 Task: Search one way flight ticket for 2 adults, 2 children, 2 infants in seat in first from Rochester: Frederick Douglass/greater Rochester International Airport to Rockford: Chicago Rockford International Airport(was Northwest Chicagoland Regional Airport At Rockford) on 5-1-2023. Choice of flights is Westjet. Number of bags: 2 carry on bags. Outbound departure time preference is 20:15.
Action: Mouse moved to (249, 451)
Screenshot: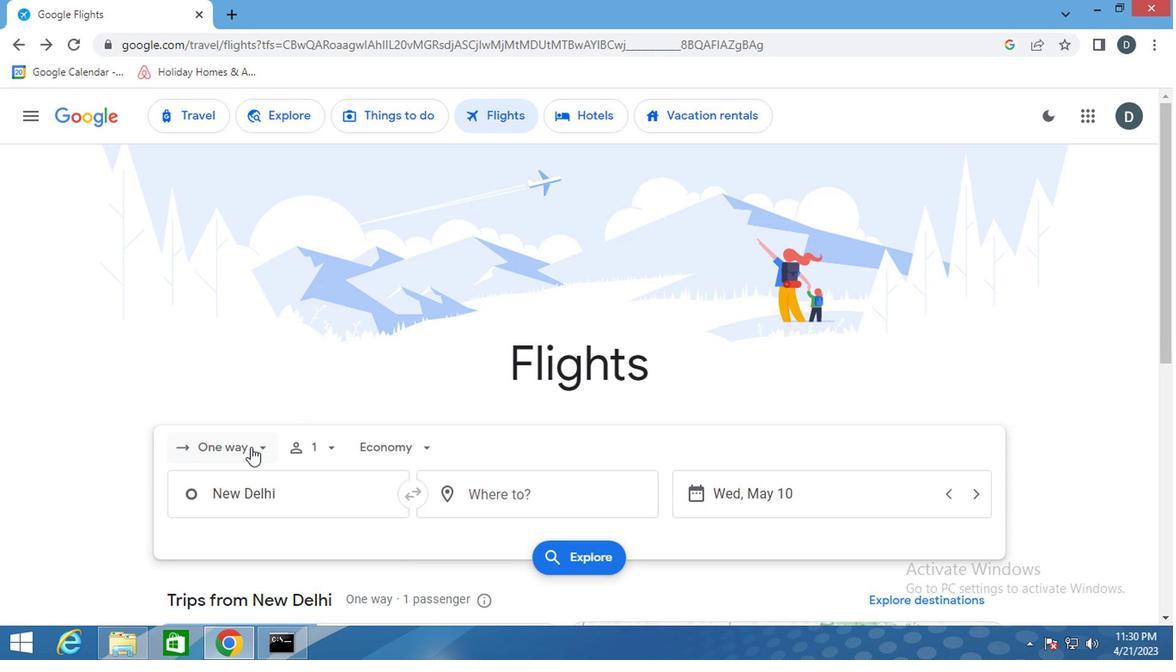 
Action: Mouse pressed left at (249, 451)
Screenshot: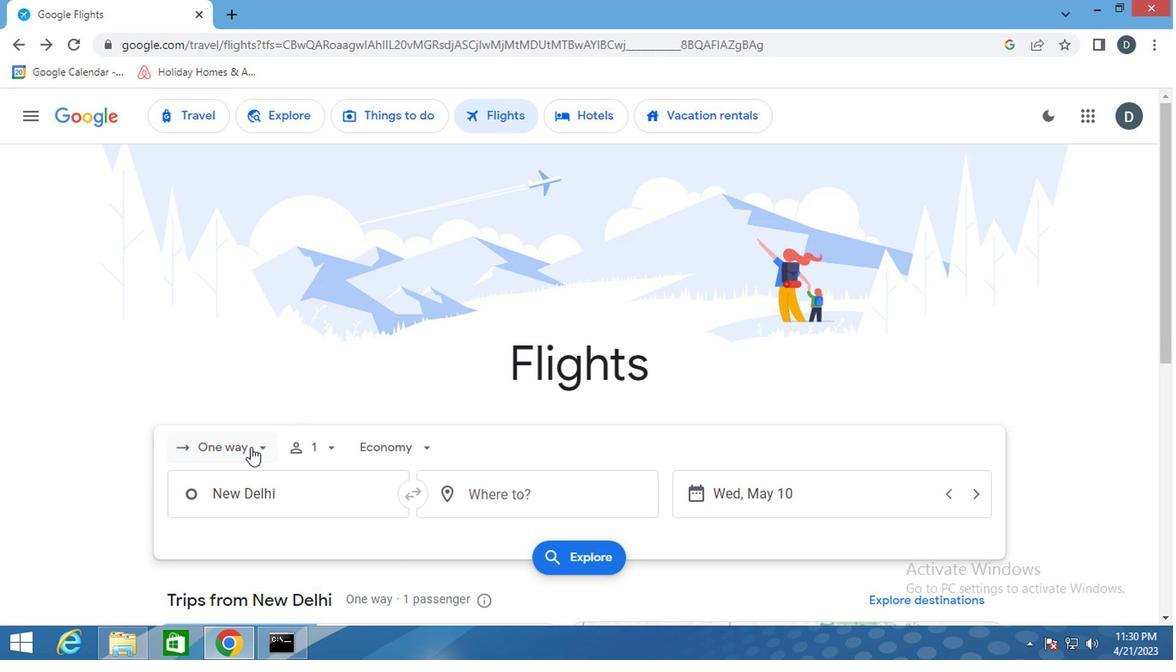 
Action: Mouse moved to (260, 521)
Screenshot: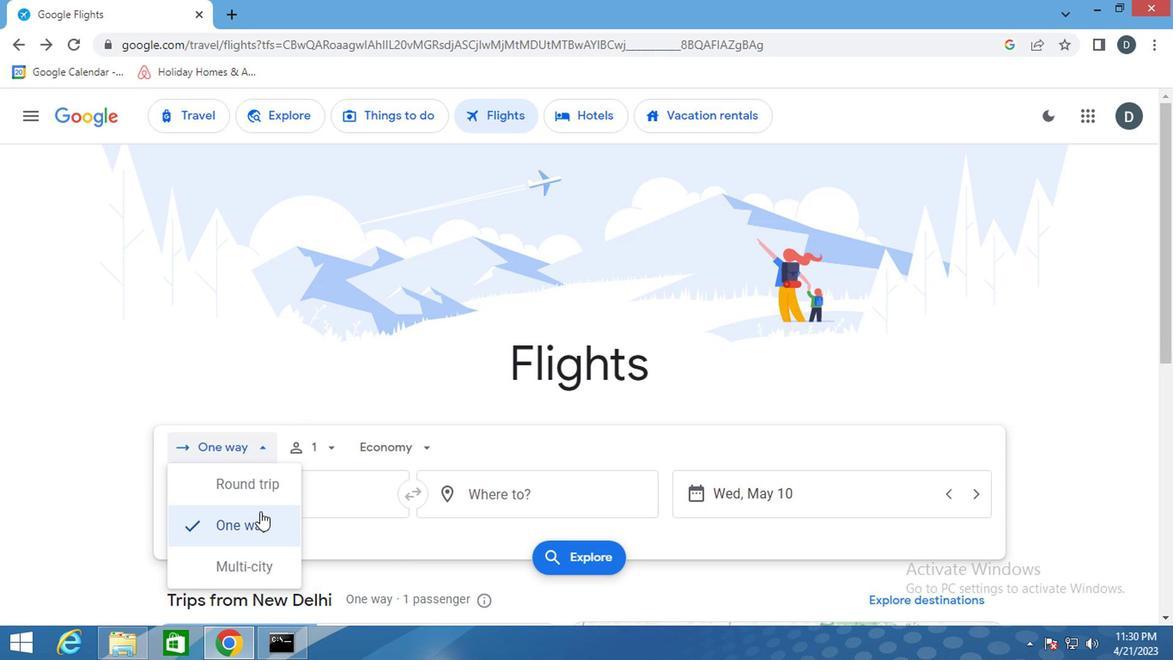 
Action: Mouse pressed left at (260, 521)
Screenshot: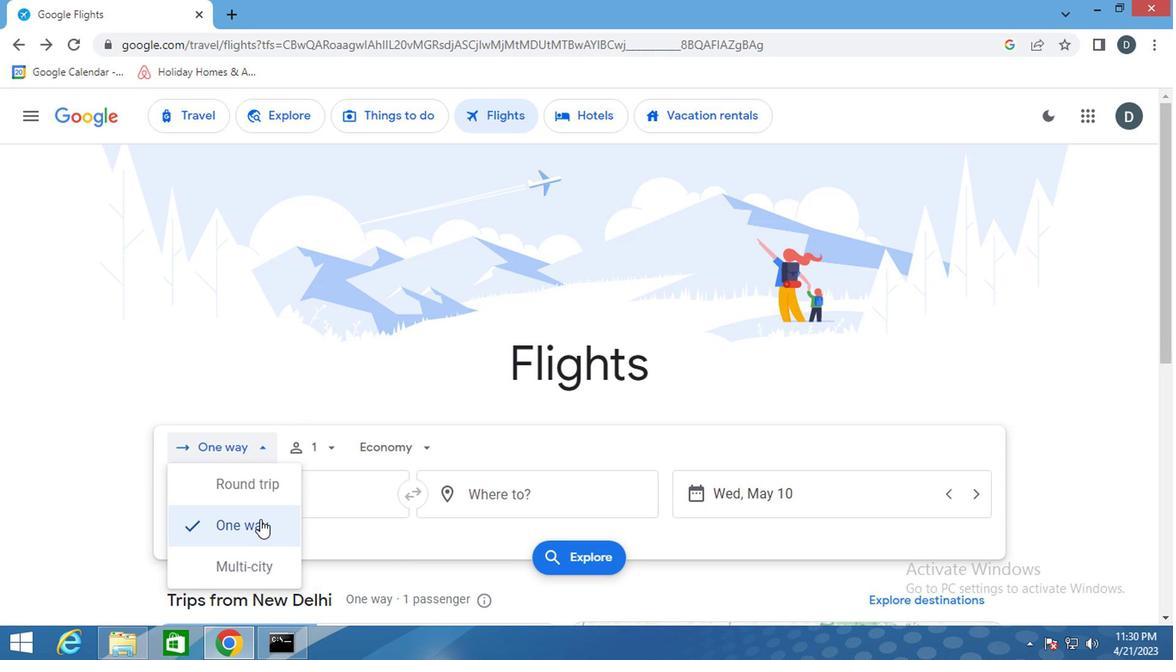 
Action: Mouse moved to (303, 443)
Screenshot: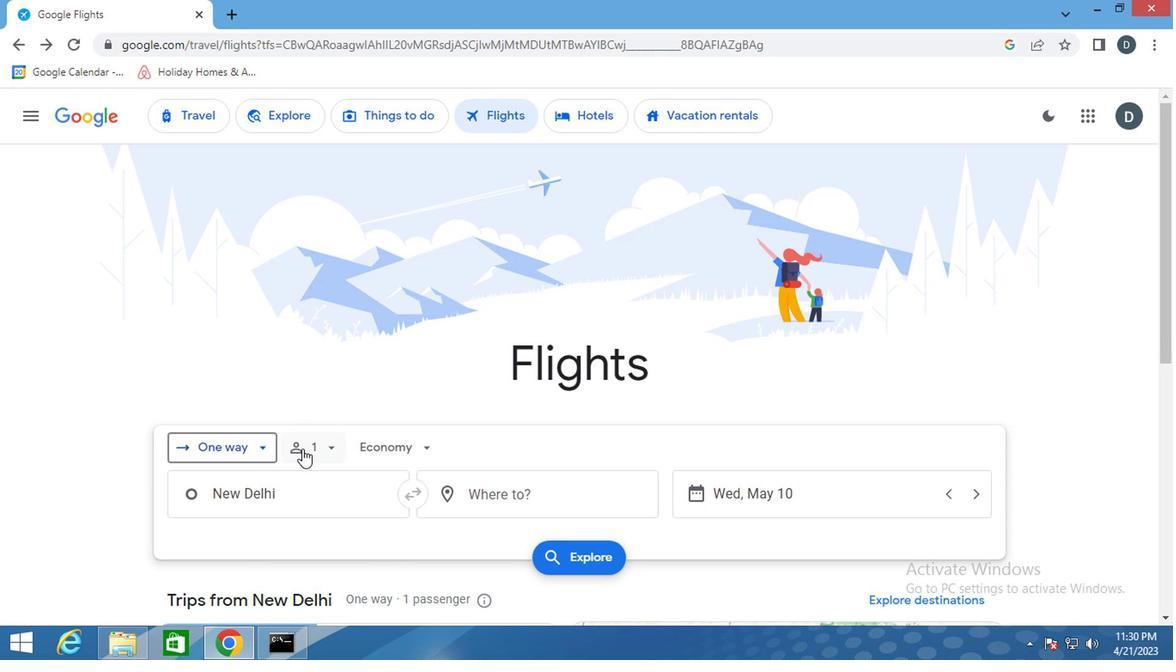 
Action: Mouse pressed left at (303, 443)
Screenshot: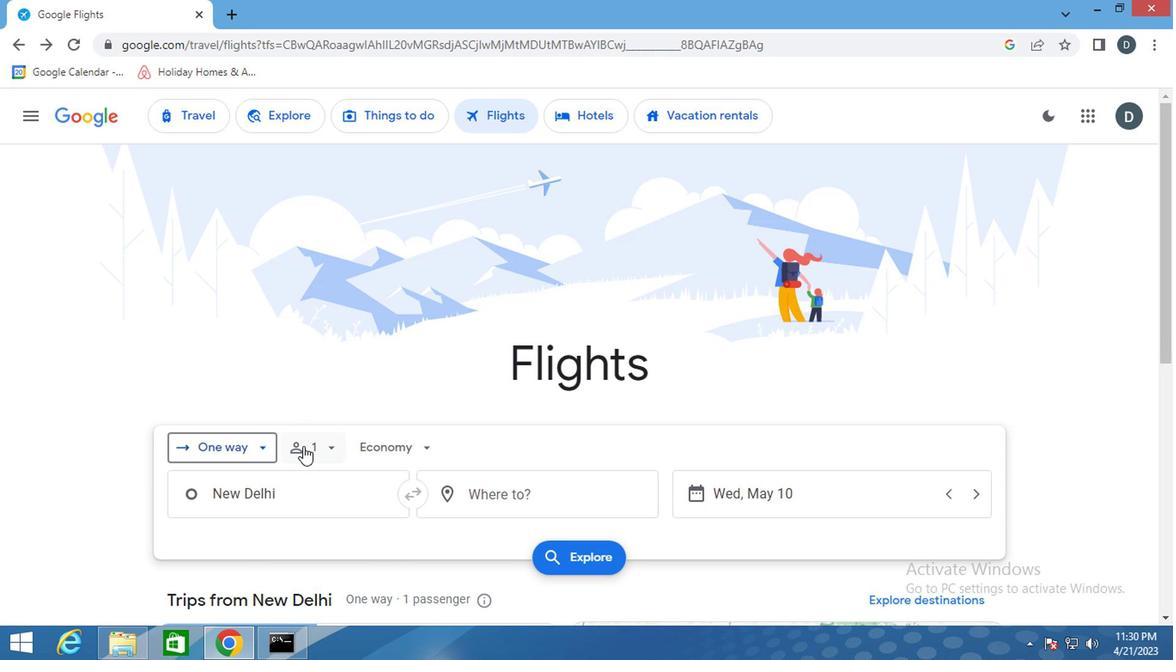 
Action: Mouse moved to (456, 490)
Screenshot: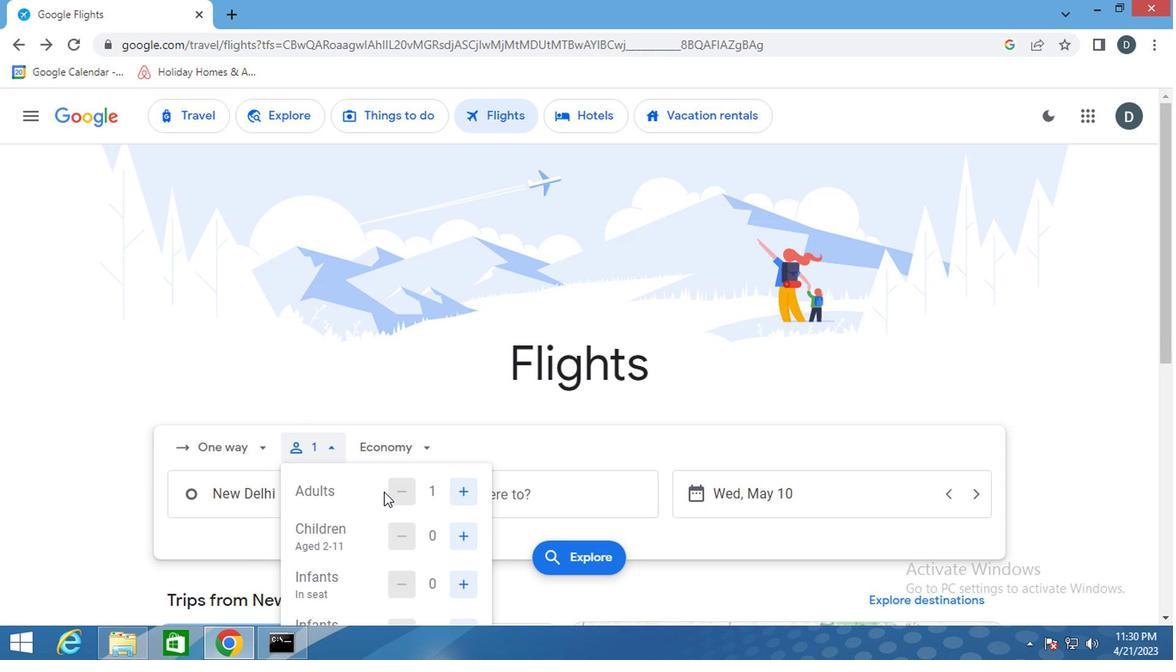 
Action: Mouse scrolled (456, 488) with delta (0, -1)
Screenshot: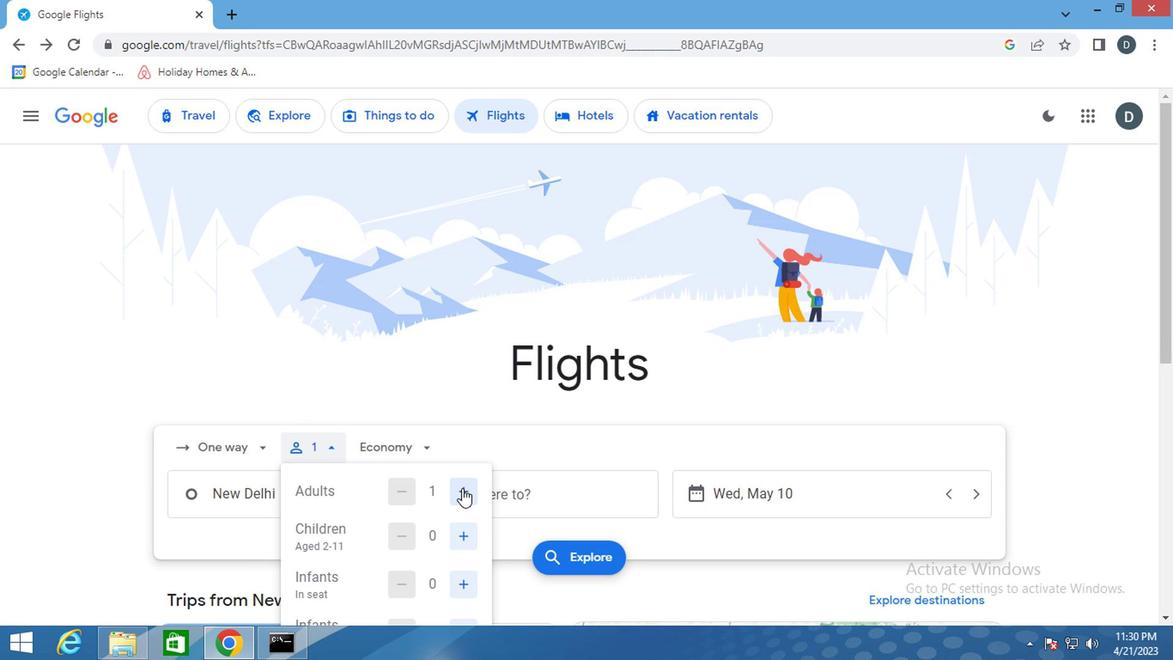 
Action: Mouse moved to (459, 407)
Screenshot: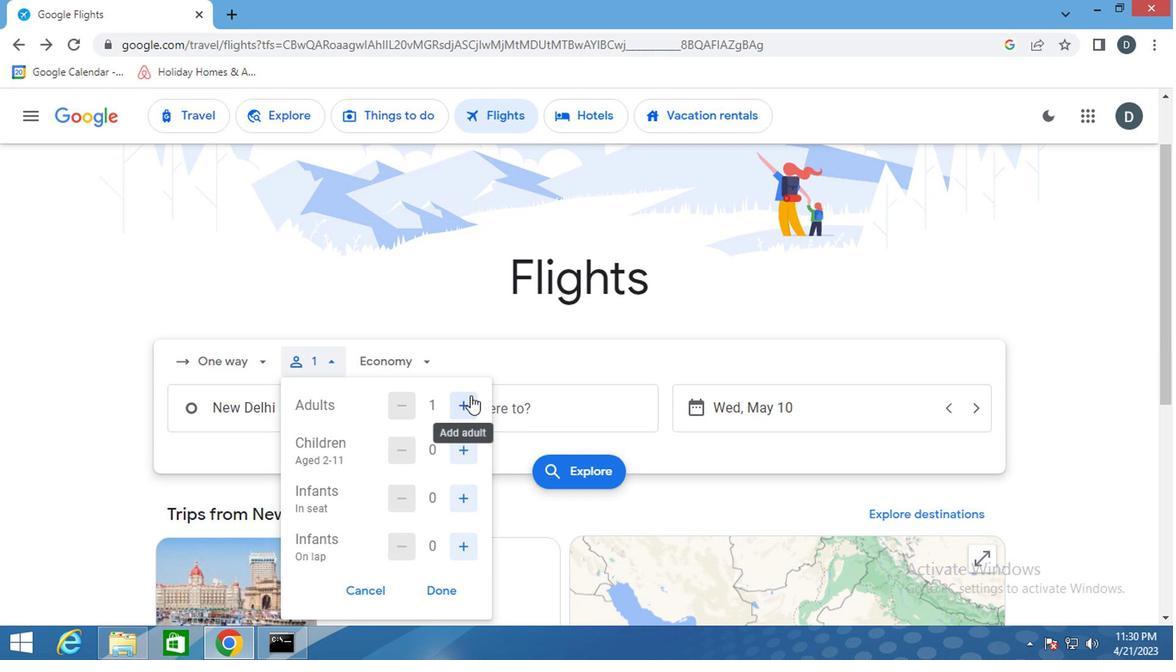 
Action: Mouse pressed left at (459, 407)
Screenshot: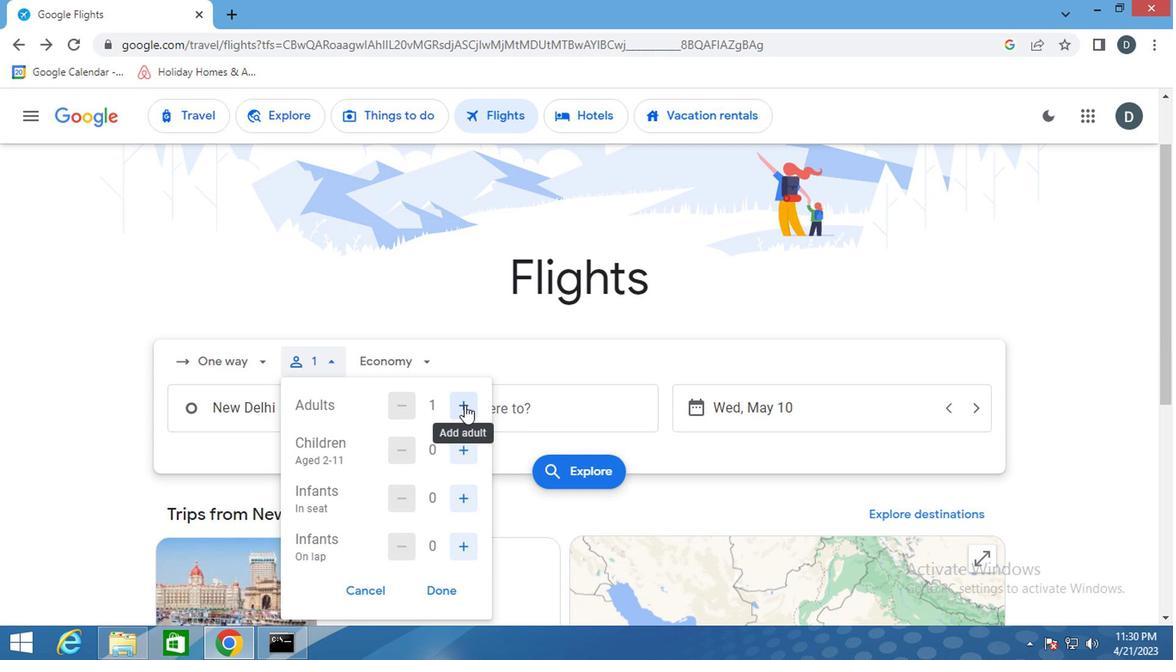 
Action: Mouse moved to (459, 451)
Screenshot: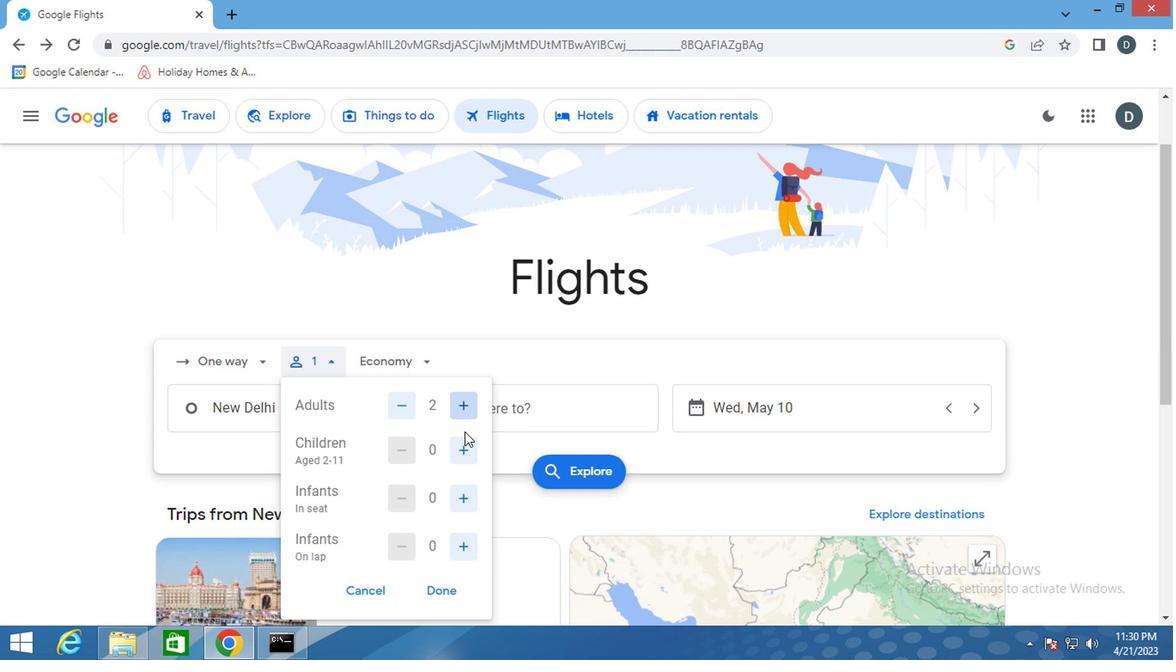 
Action: Mouse pressed left at (459, 451)
Screenshot: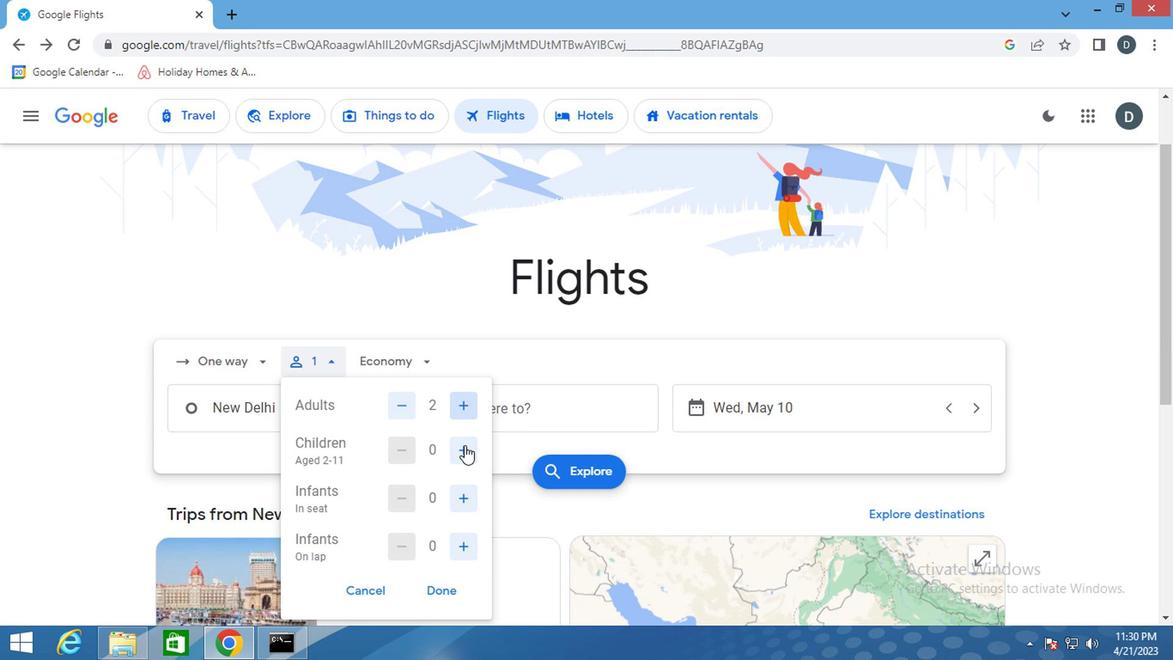 
Action: Mouse pressed left at (459, 451)
Screenshot: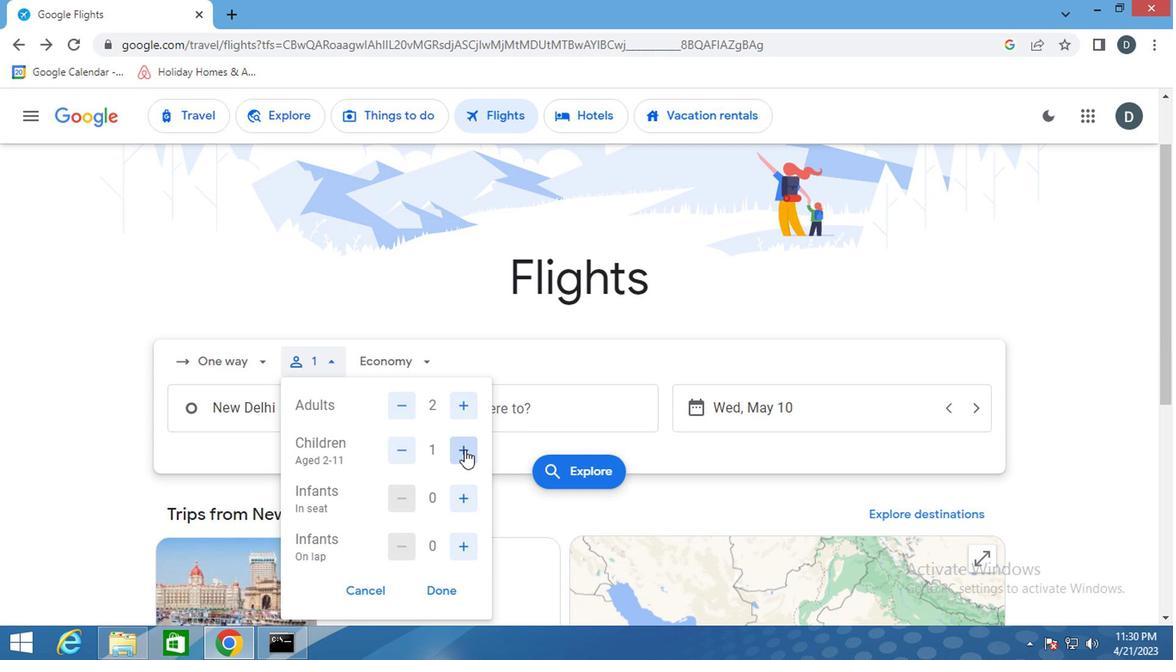
Action: Mouse moved to (463, 510)
Screenshot: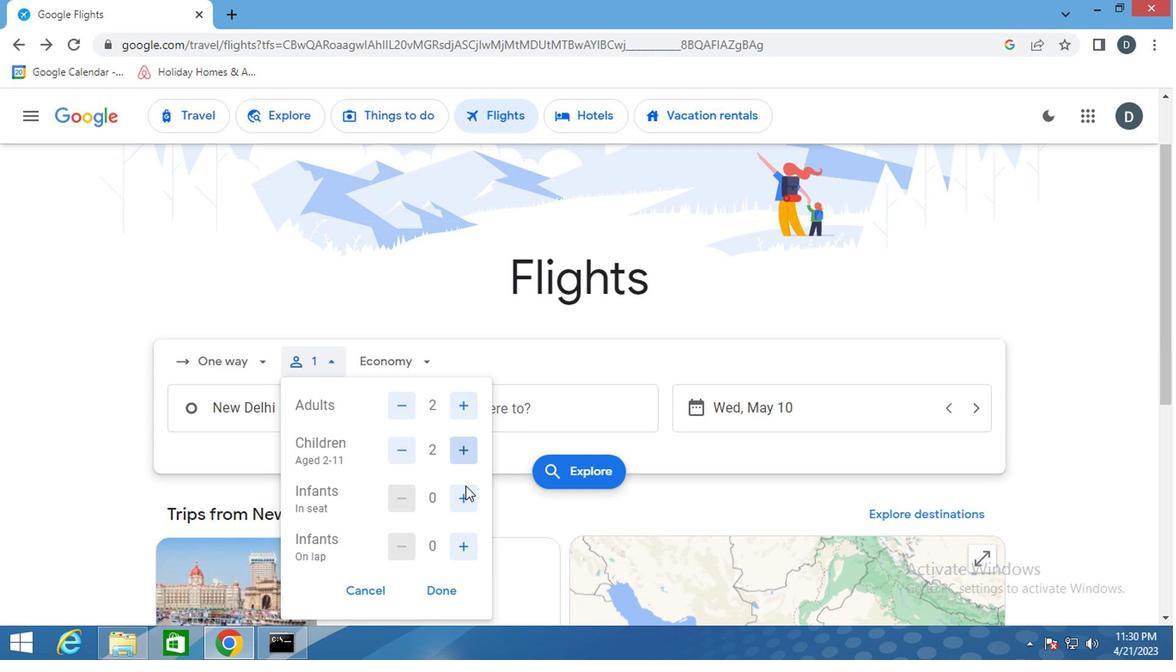 
Action: Mouse pressed left at (463, 510)
Screenshot: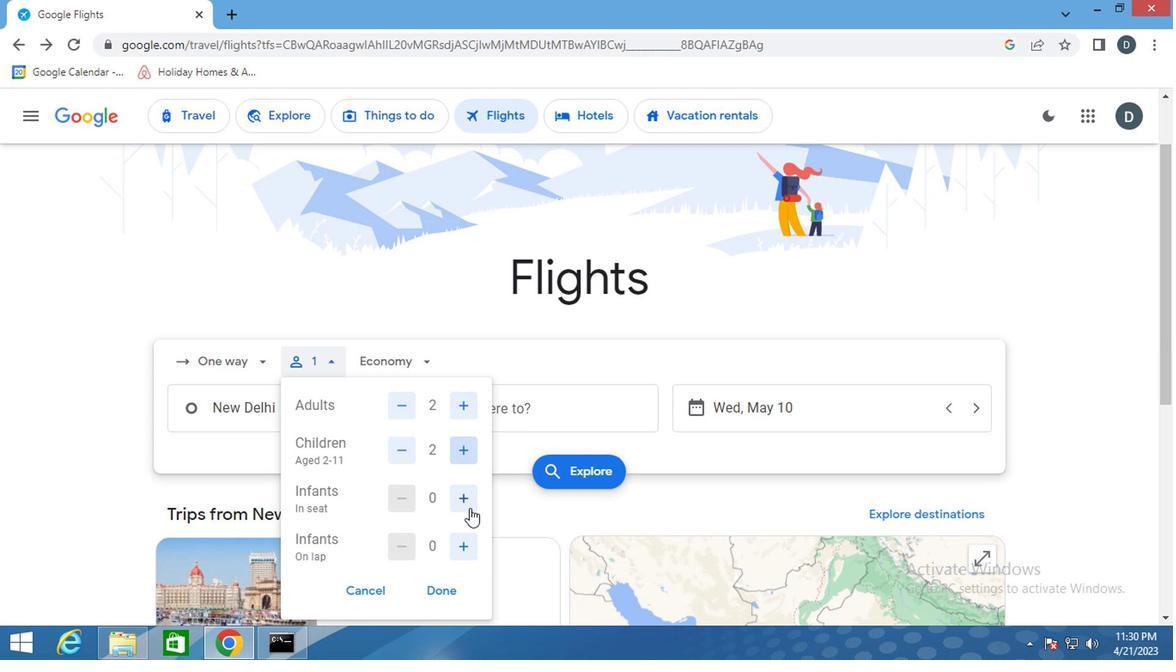 
Action: Mouse pressed left at (463, 510)
Screenshot: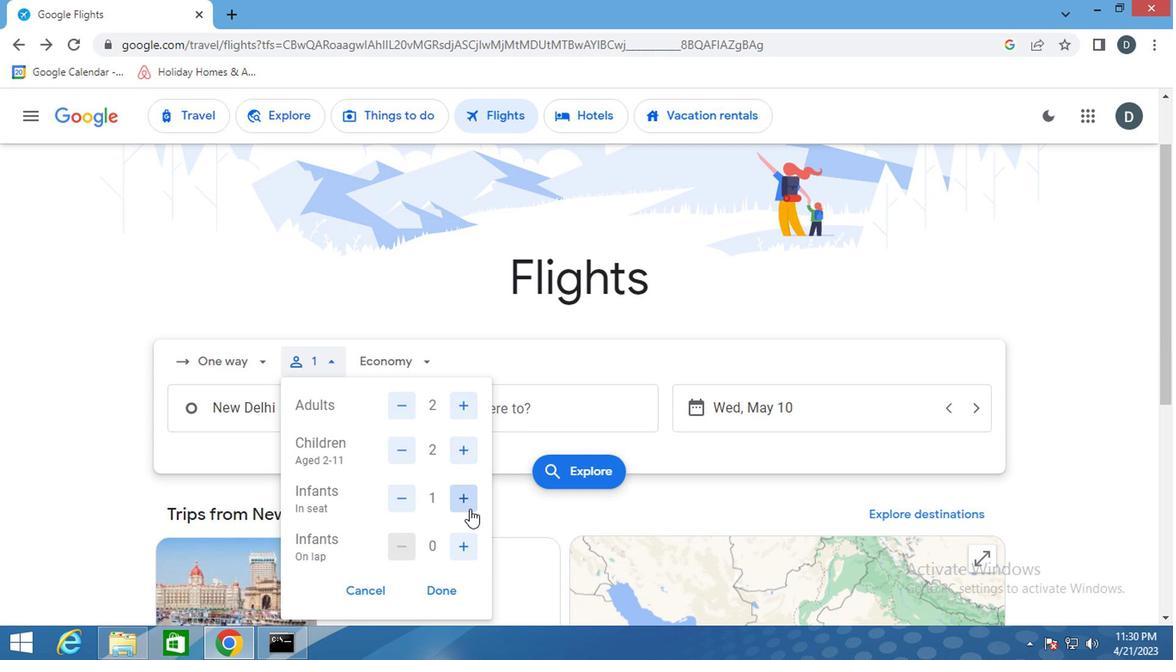 
Action: Mouse moved to (421, 590)
Screenshot: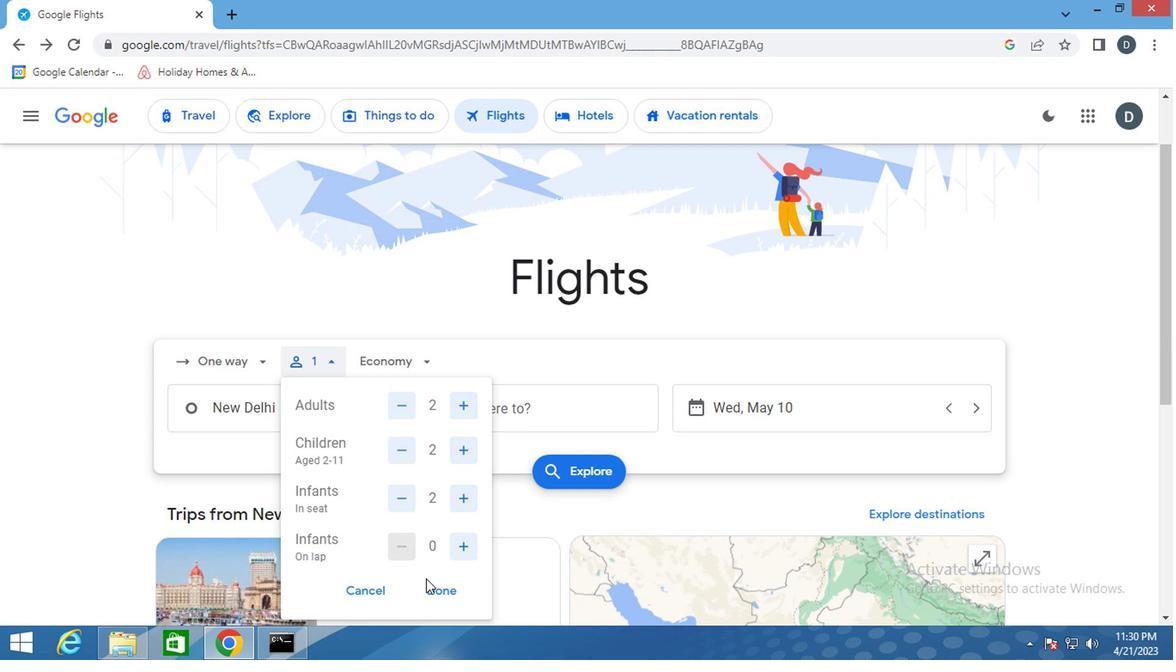 
Action: Mouse pressed left at (421, 590)
Screenshot: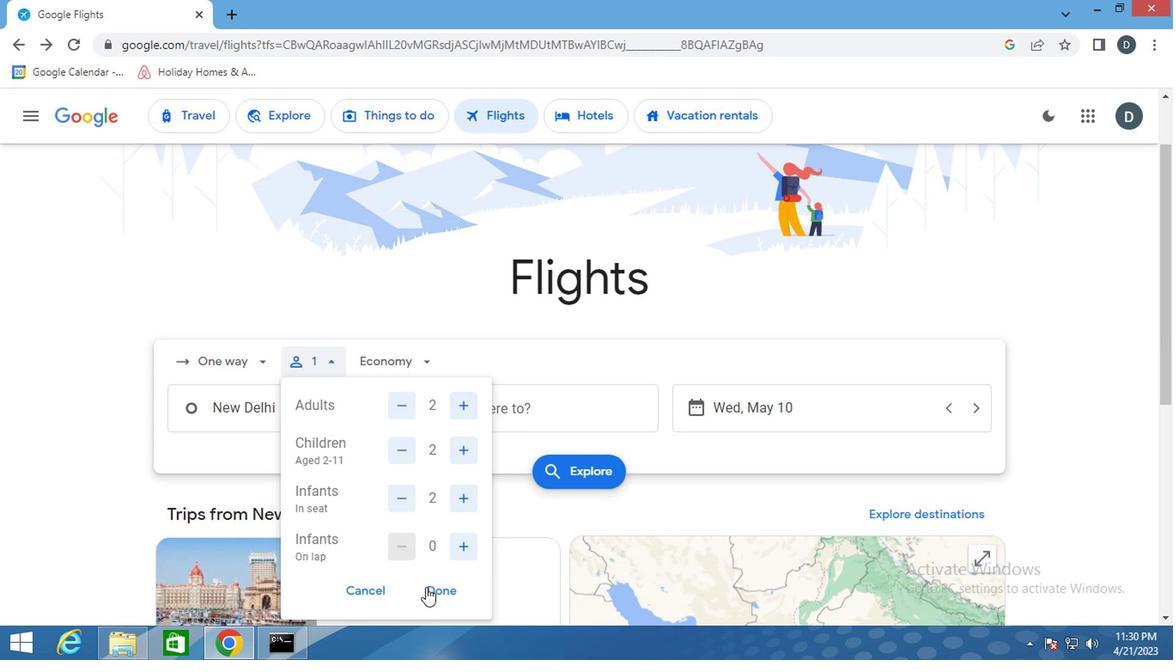 
Action: Mouse moved to (283, 416)
Screenshot: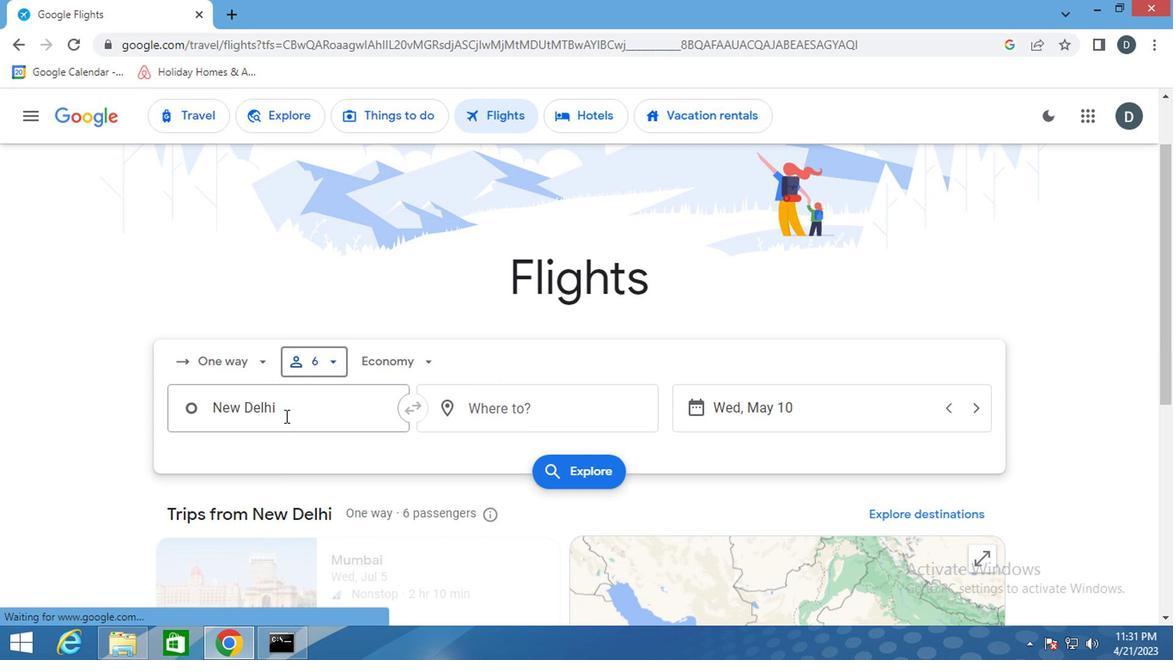 
Action: Mouse pressed left at (283, 416)
Screenshot: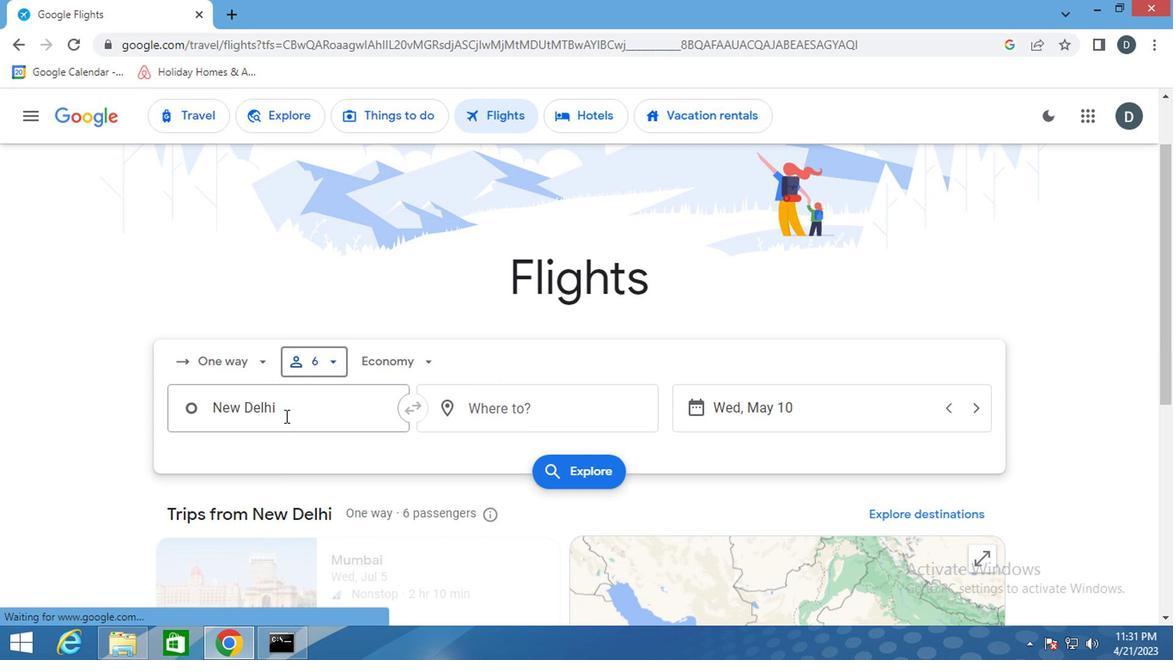 
Action: Key pressed <Key.shift>ROCHESTER
Screenshot: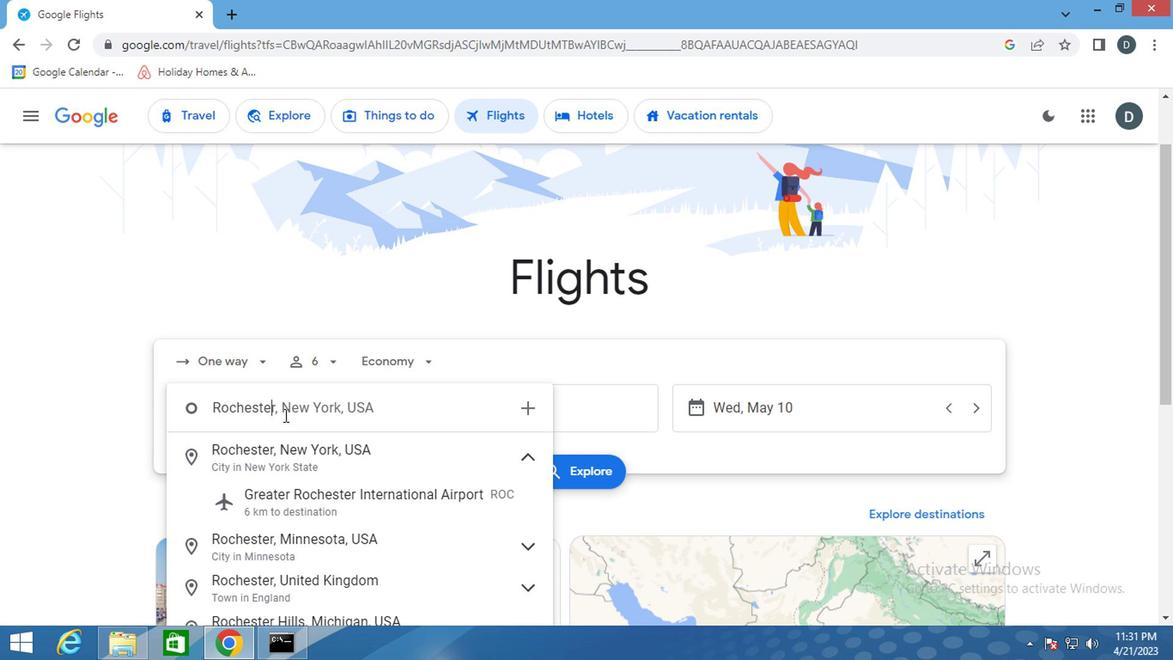 
Action: Mouse moved to (356, 518)
Screenshot: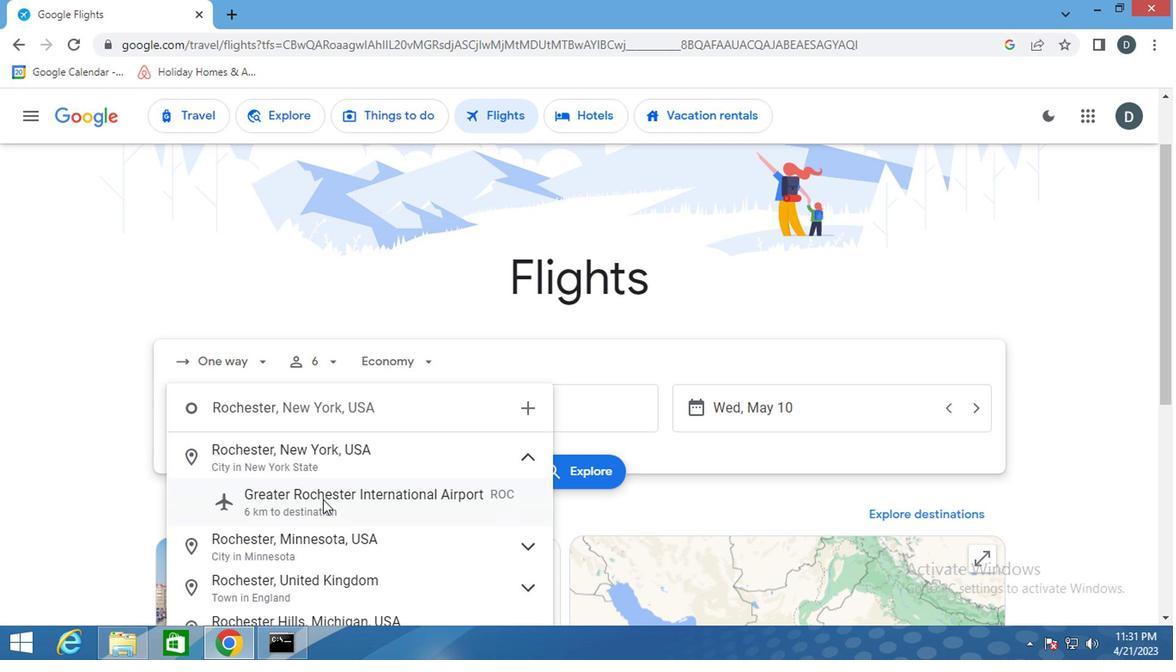 
Action: Mouse scrolled (356, 517) with delta (0, 0)
Screenshot: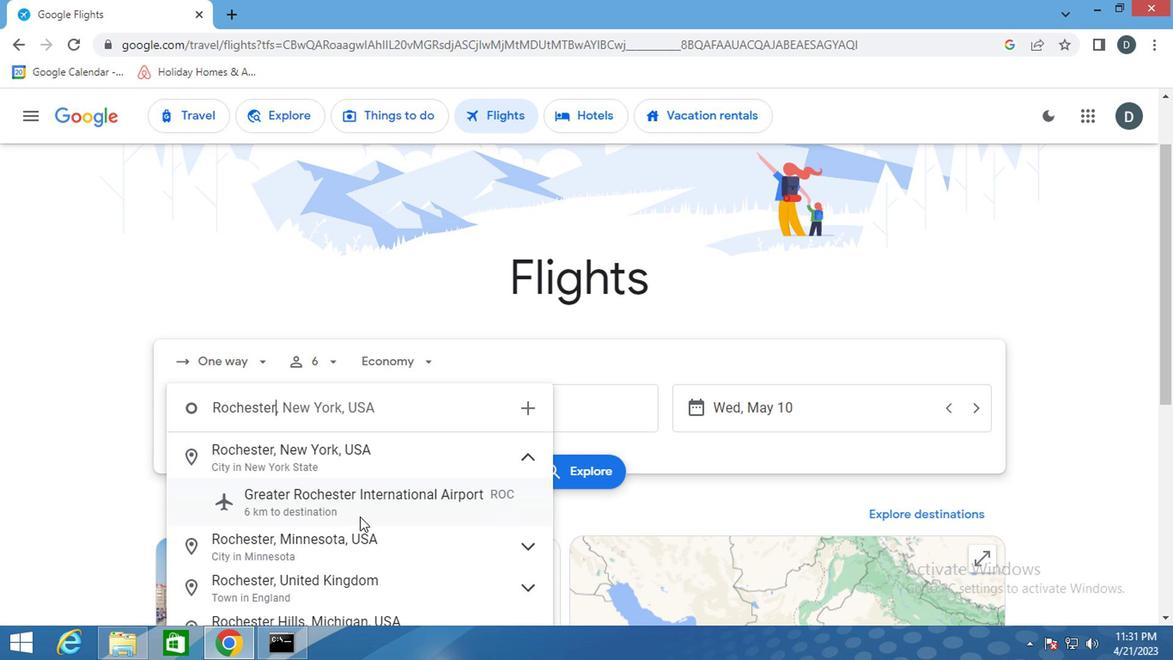 
Action: Mouse moved to (358, 418)
Screenshot: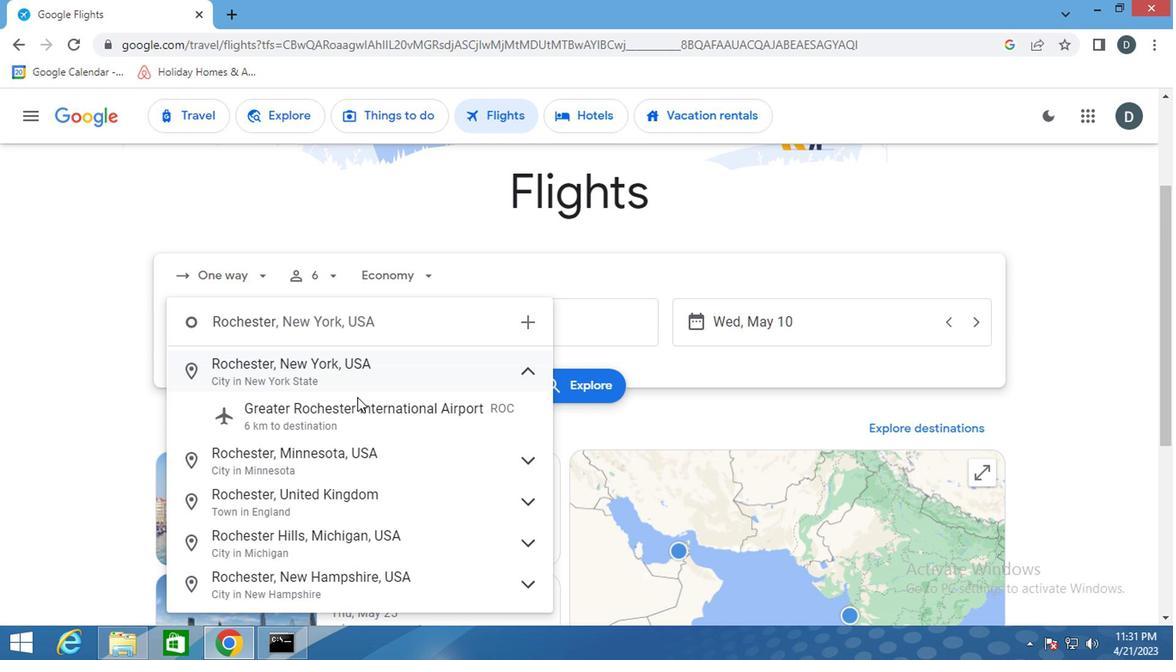 
Action: Mouse pressed left at (358, 418)
Screenshot: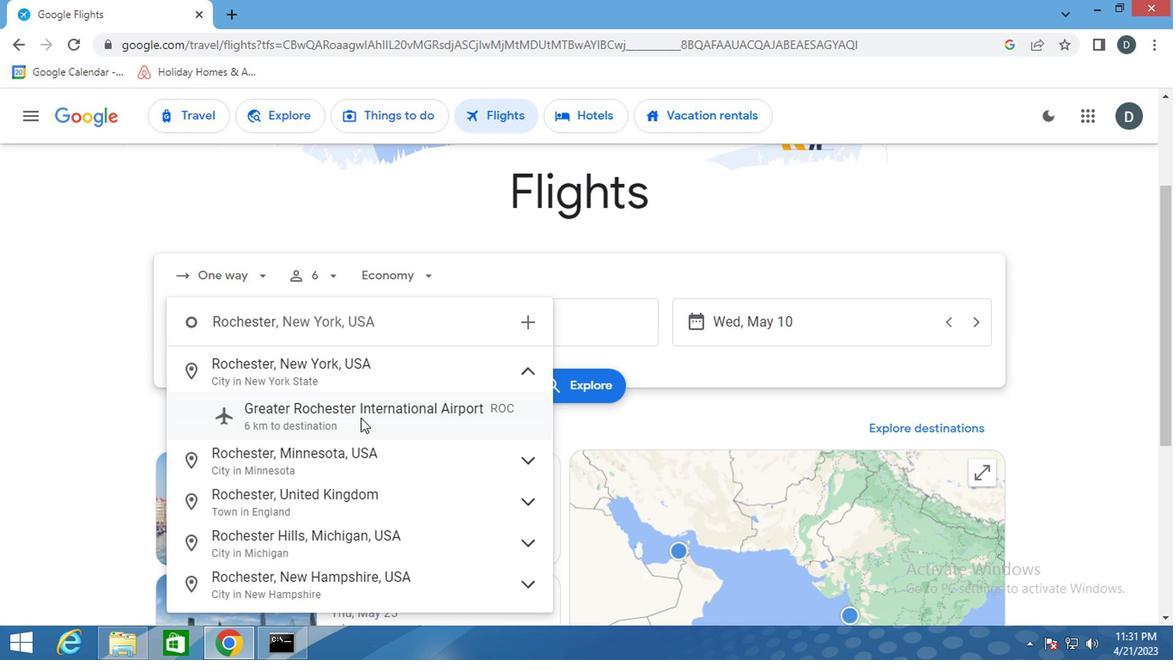 
Action: Mouse moved to (521, 323)
Screenshot: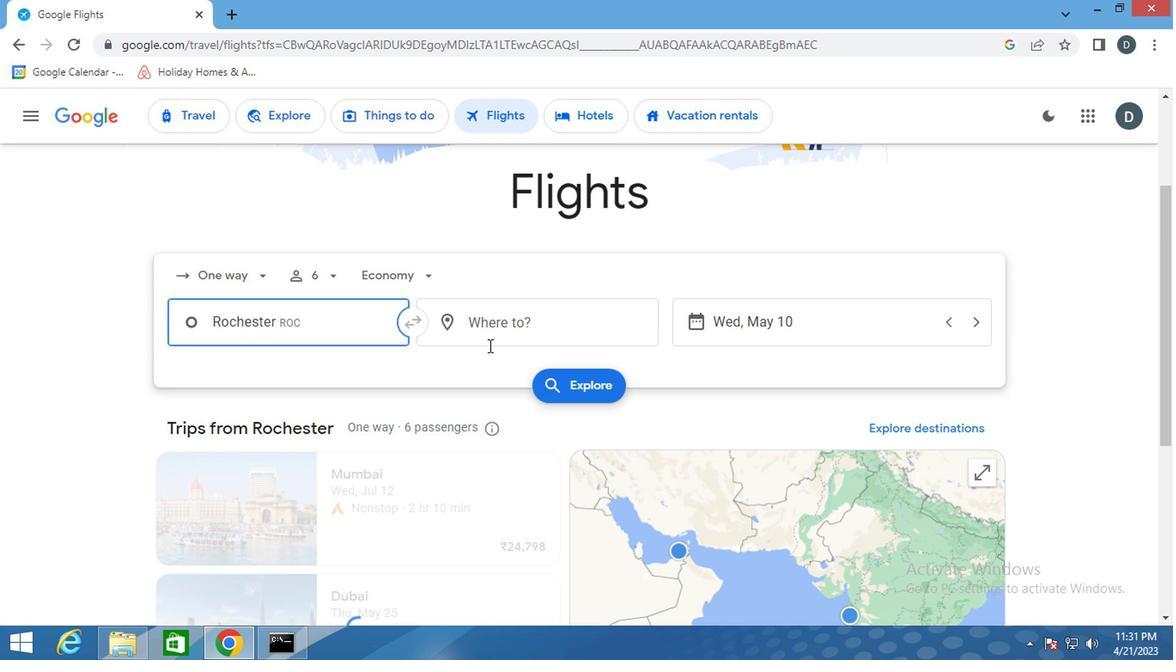
Action: Mouse pressed left at (521, 323)
Screenshot: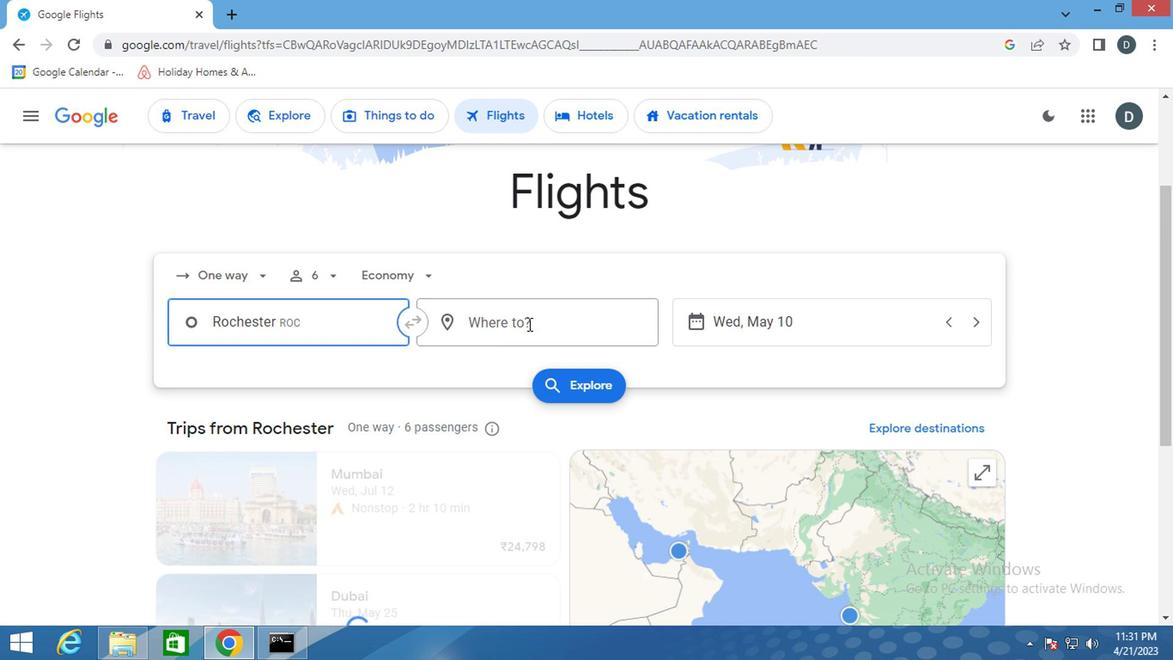 
Action: Mouse moved to (521, 323)
Screenshot: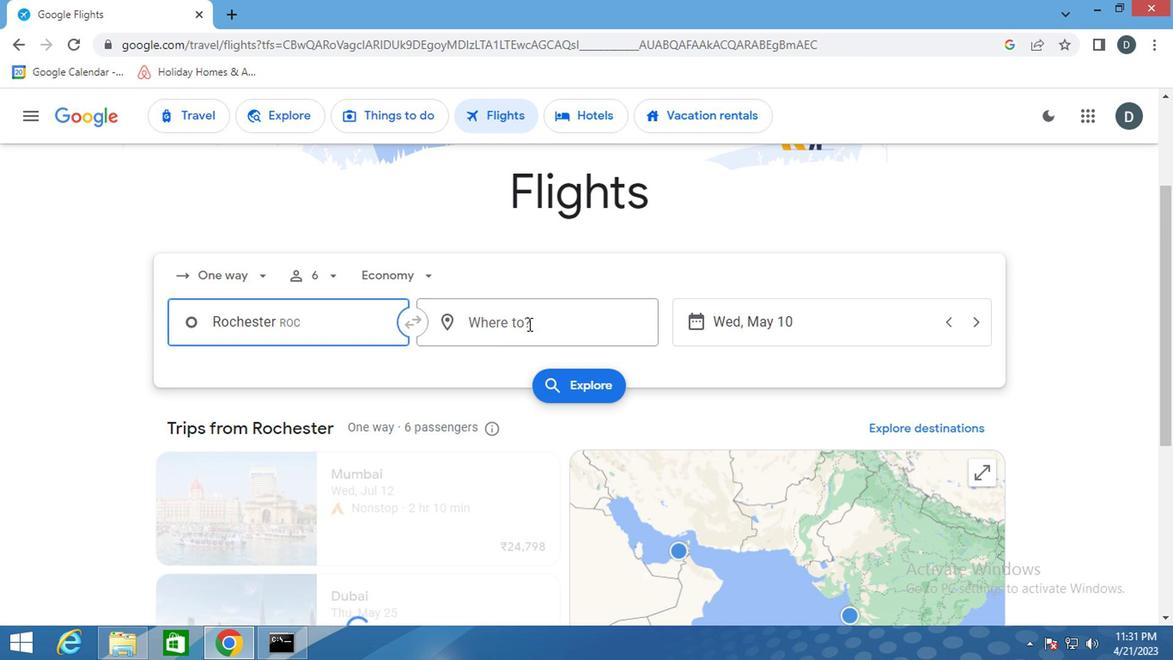 
Action: Key pressed <Key.shift>ROCKFORD
Screenshot: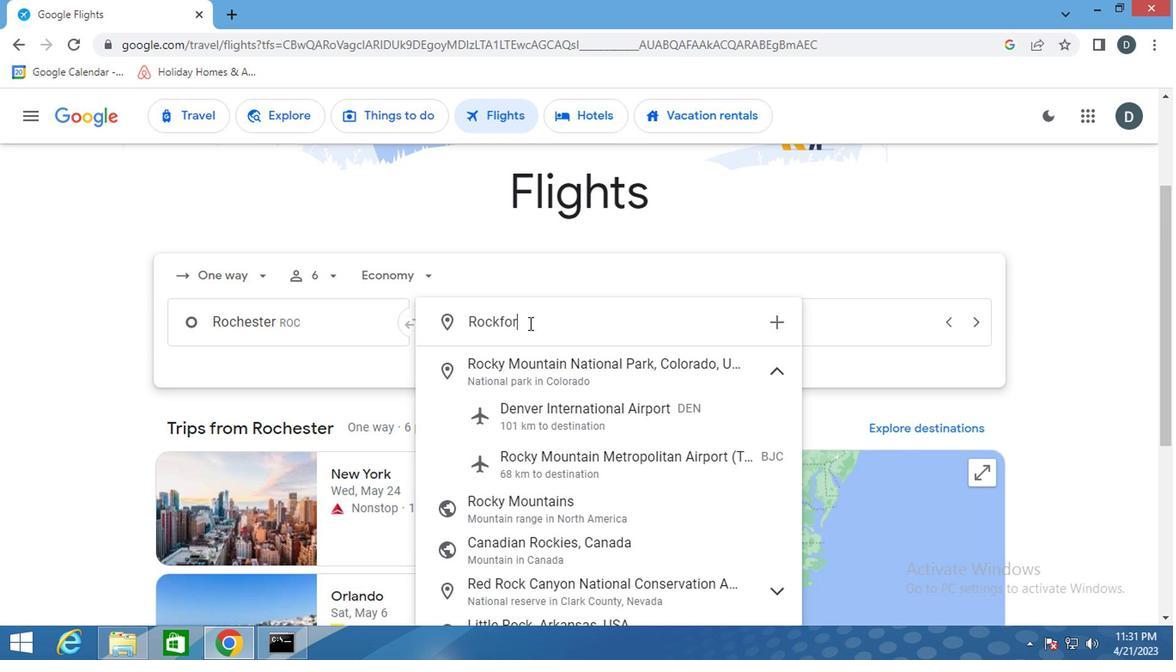 
Action: Mouse moved to (566, 467)
Screenshot: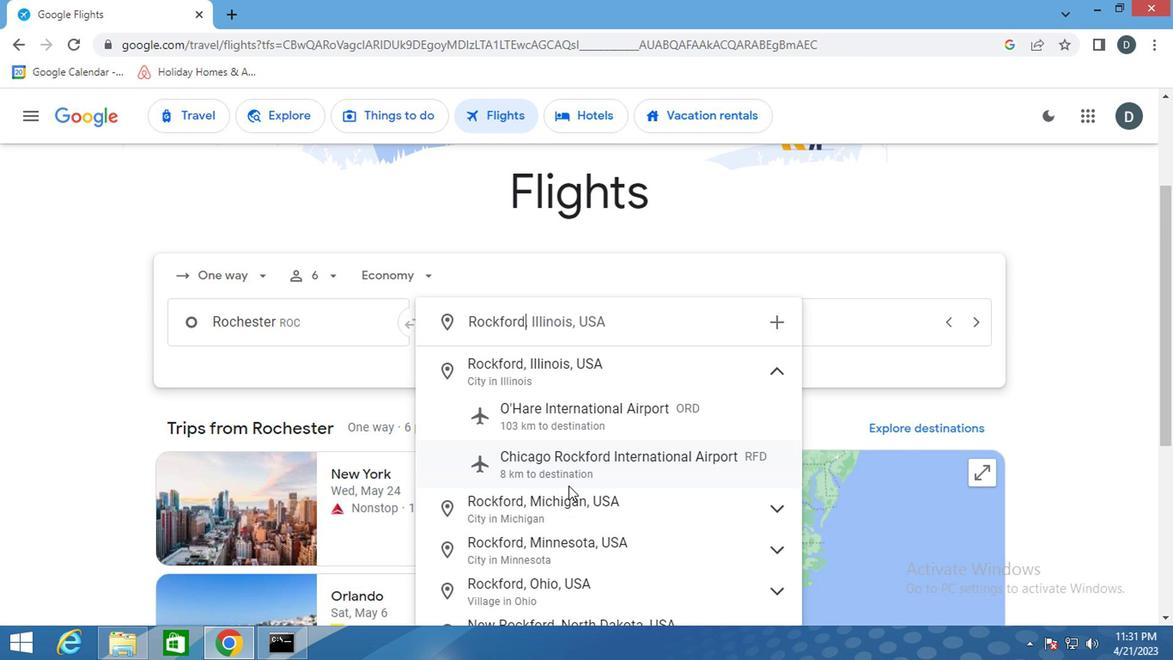 
Action: Mouse pressed left at (566, 467)
Screenshot: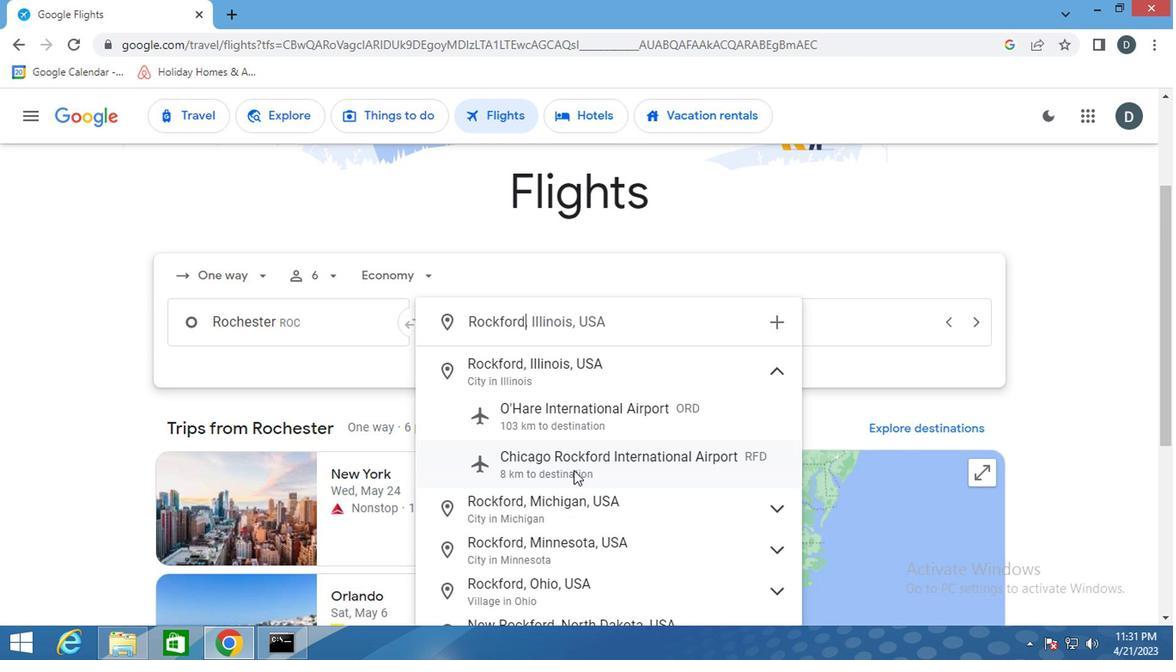 
Action: Mouse moved to (775, 330)
Screenshot: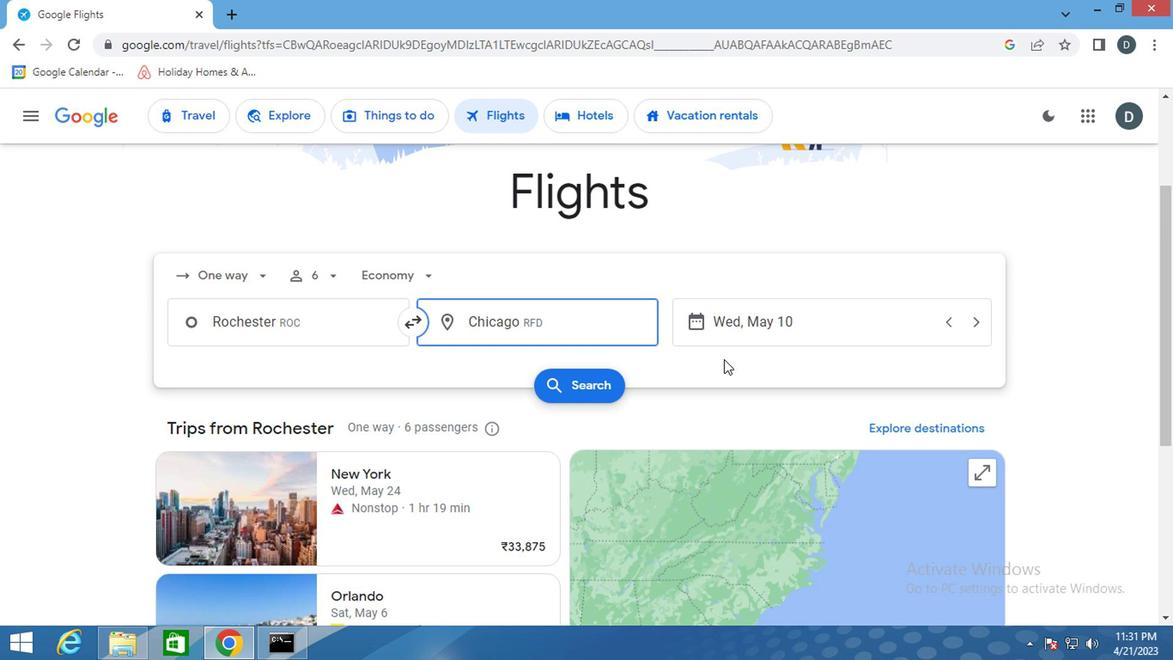 
Action: Mouse pressed left at (775, 330)
Screenshot: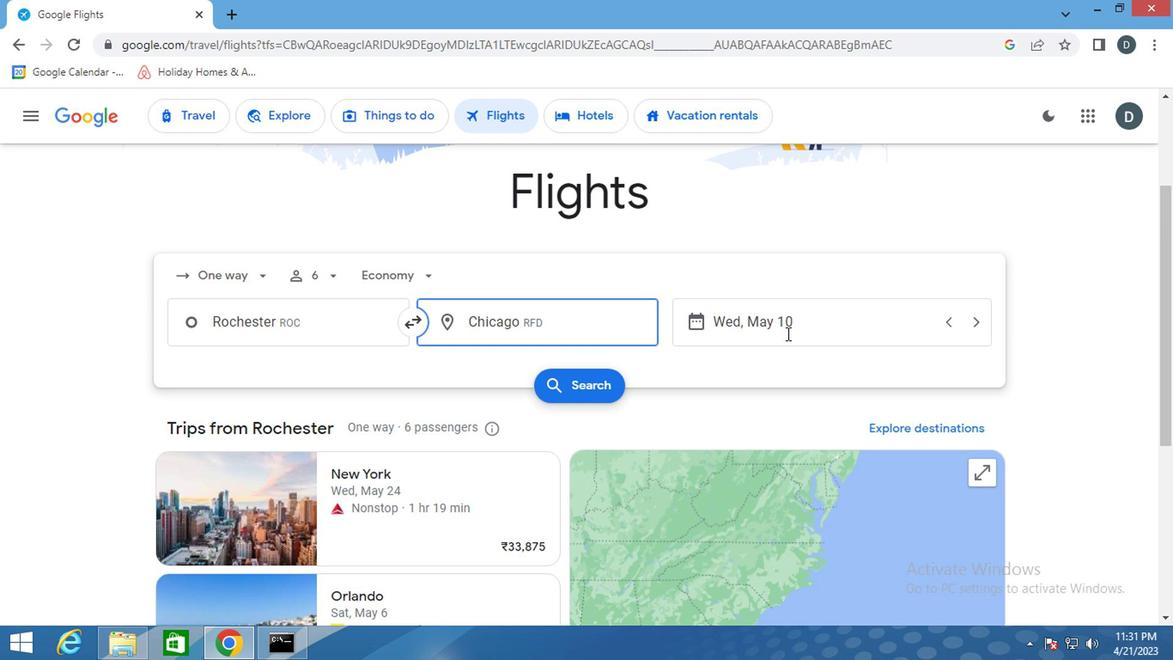
Action: Mouse moved to (743, 311)
Screenshot: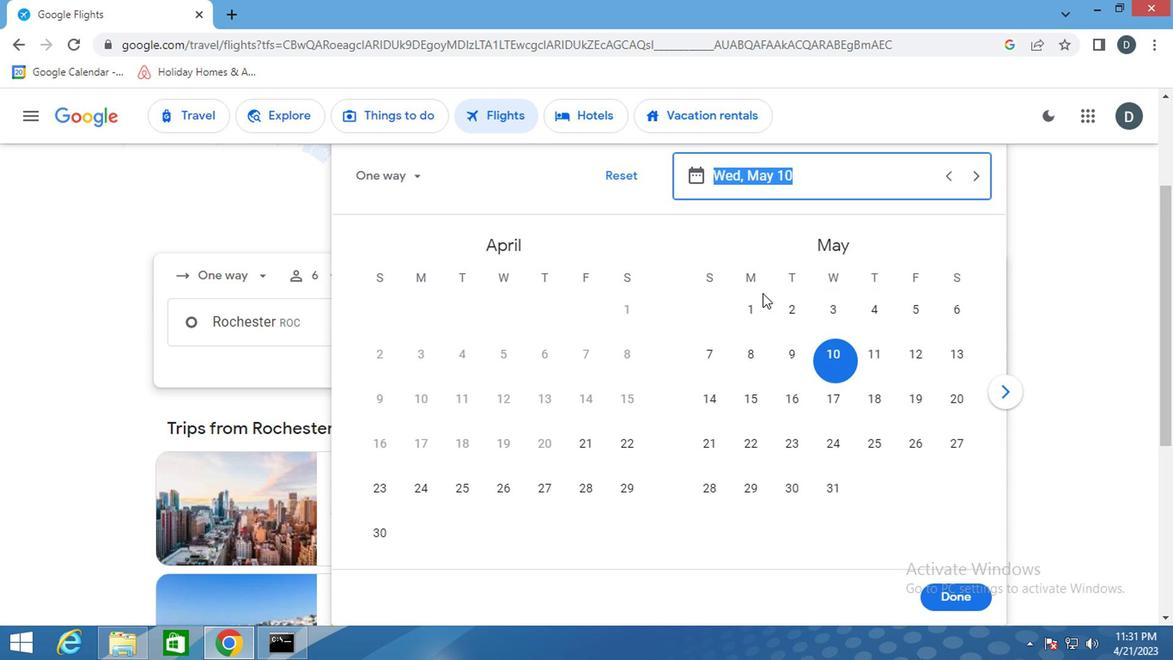 
Action: Mouse pressed left at (743, 311)
Screenshot: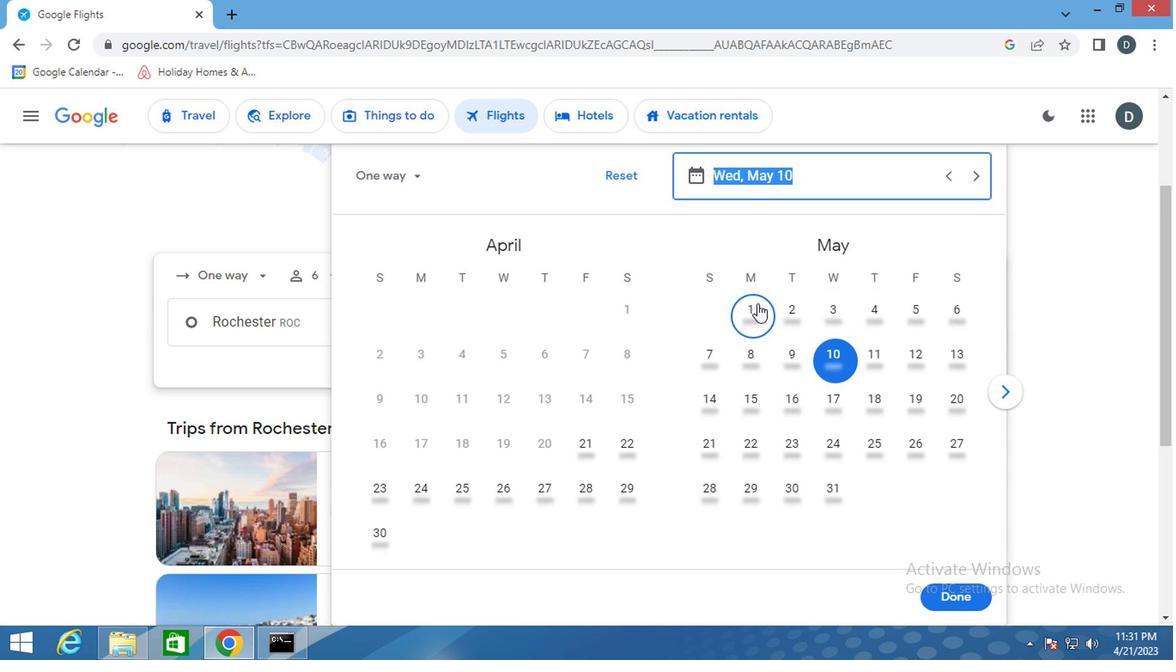 
Action: Mouse moved to (932, 590)
Screenshot: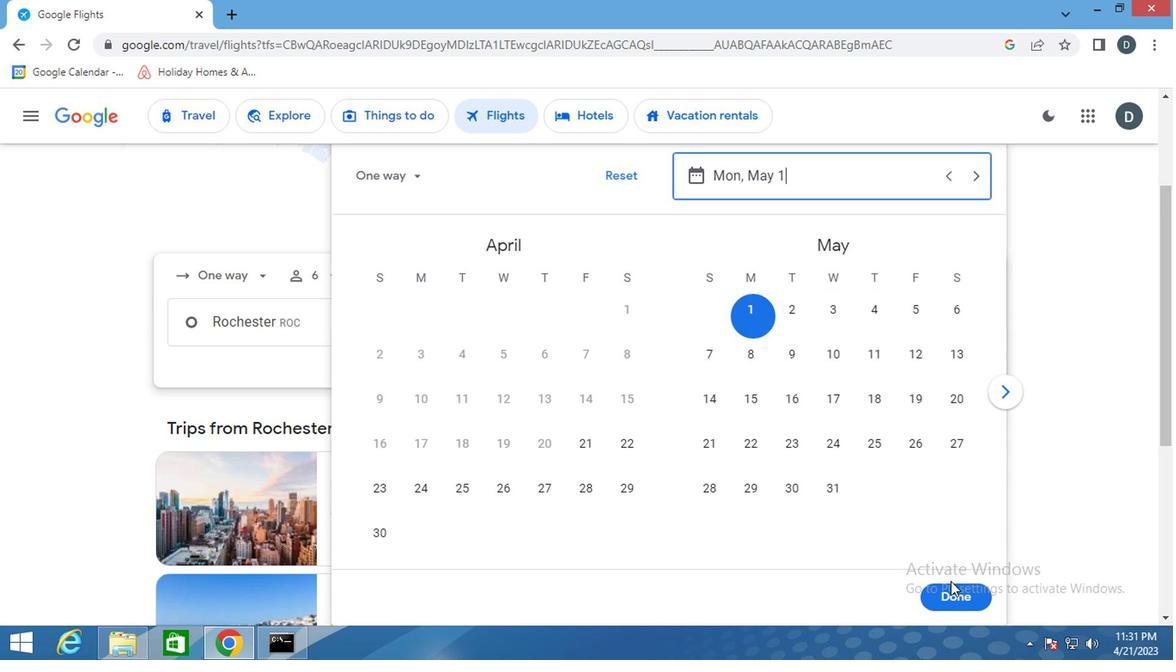 
Action: Mouse pressed left at (932, 590)
Screenshot: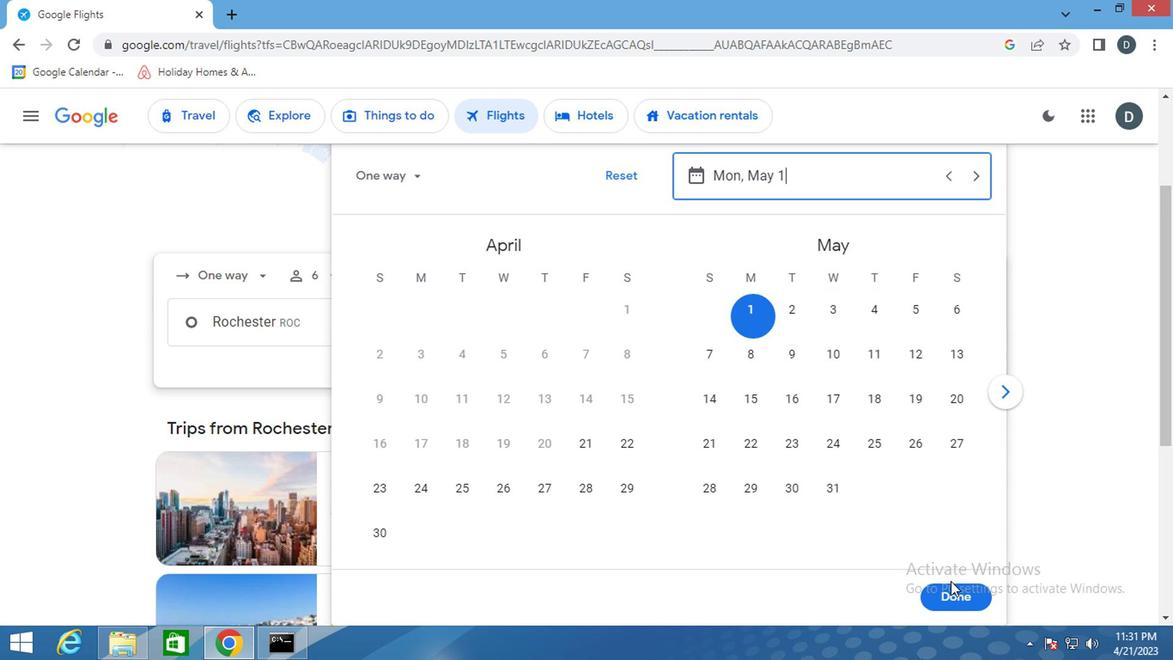 
Action: Mouse moved to (553, 374)
Screenshot: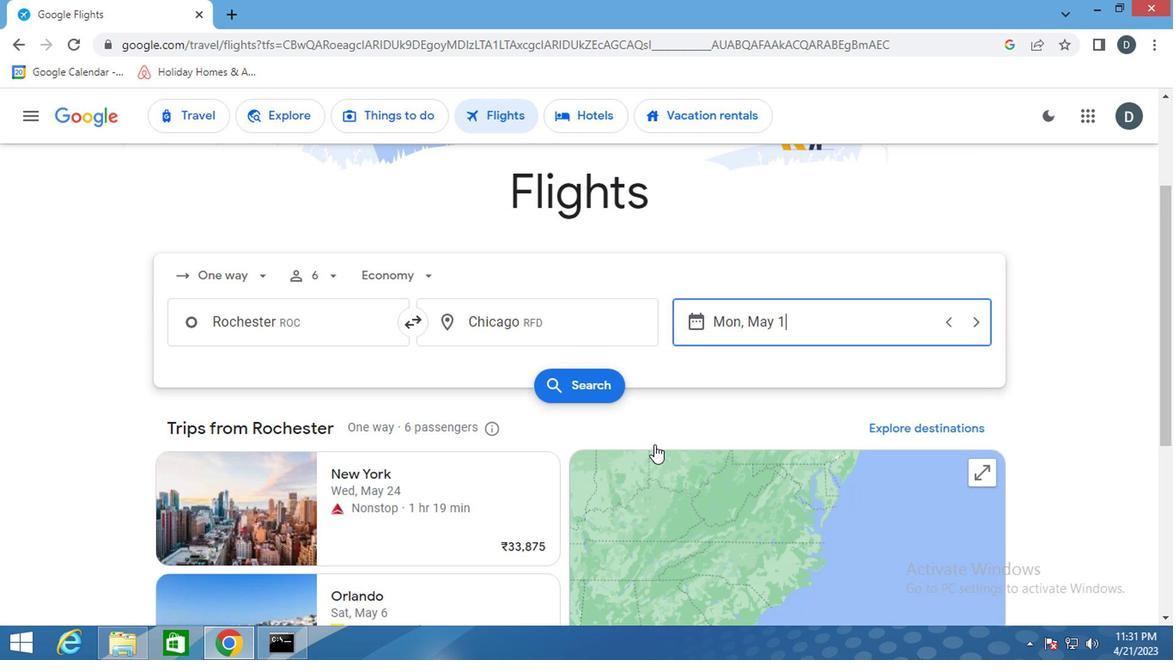 
Action: Mouse pressed left at (553, 374)
Screenshot: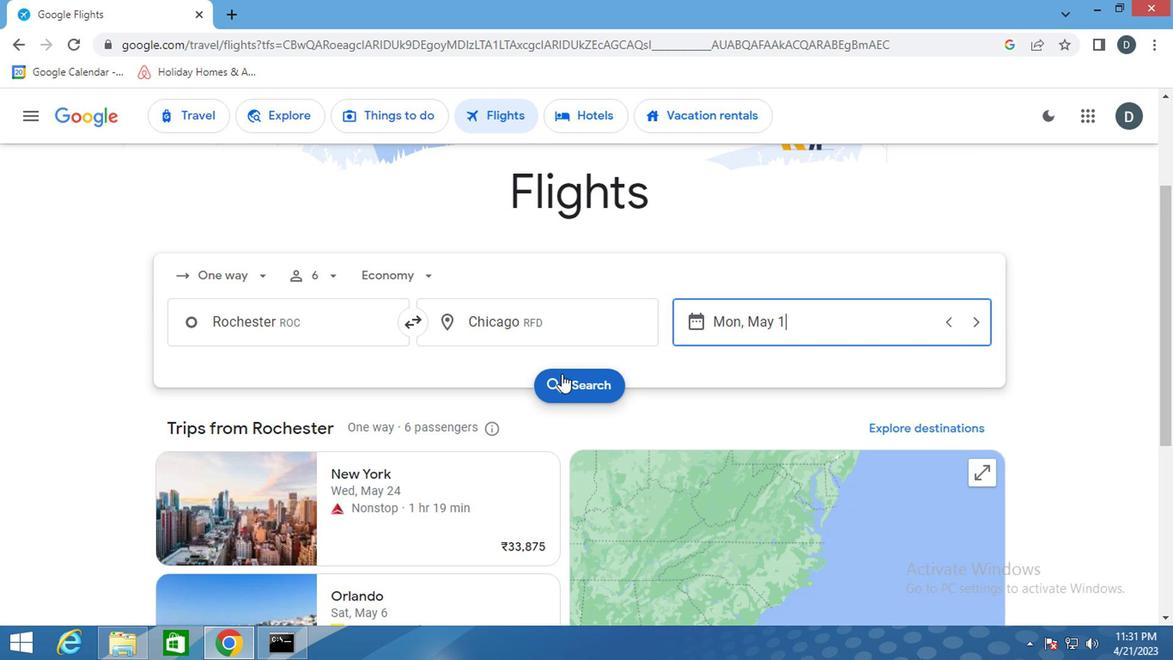 
Action: Mouse moved to (209, 270)
Screenshot: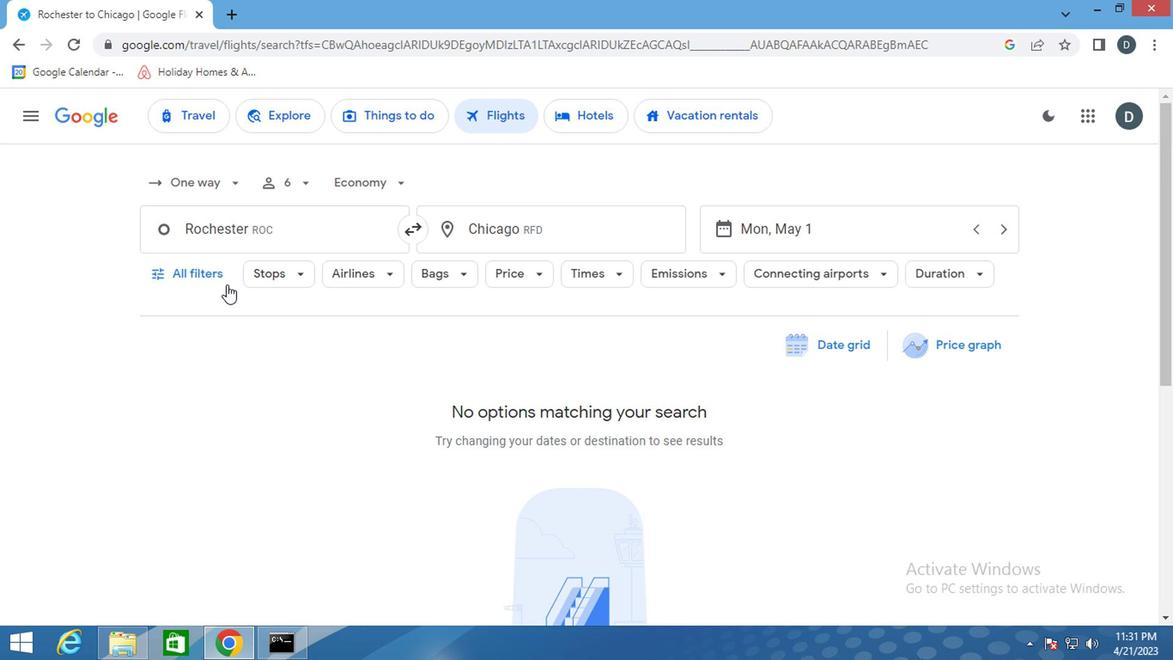 
Action: Mouse pressed left at (209, 270)
Screenshot: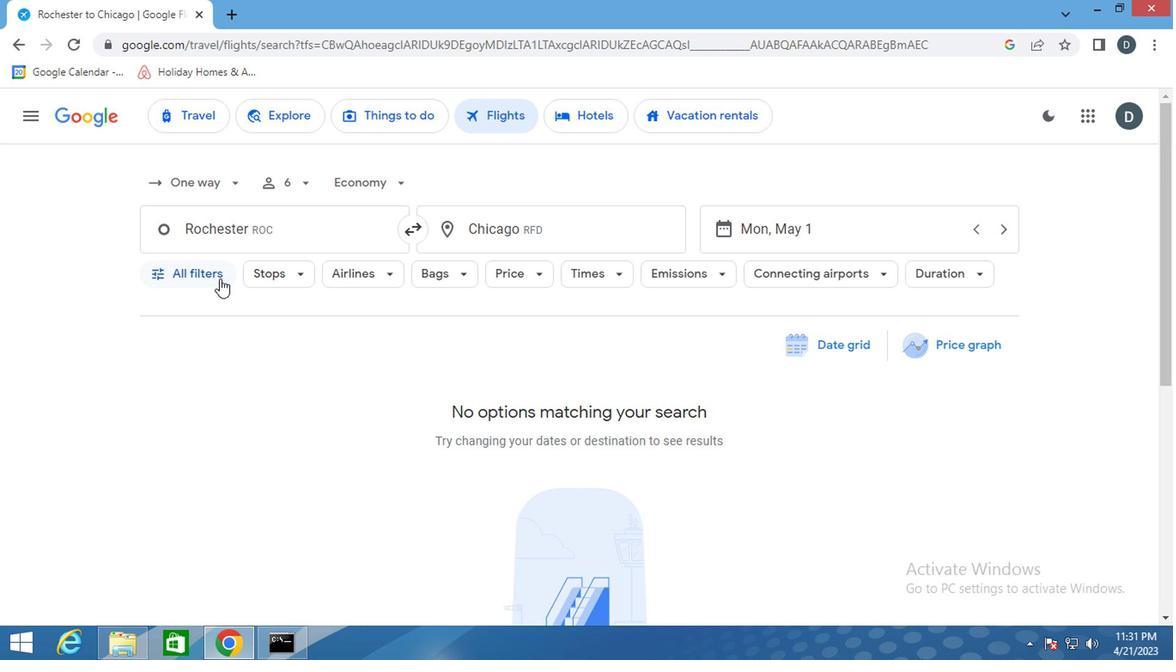 
Action: Mouse moved to (276, 402)
Screenshot: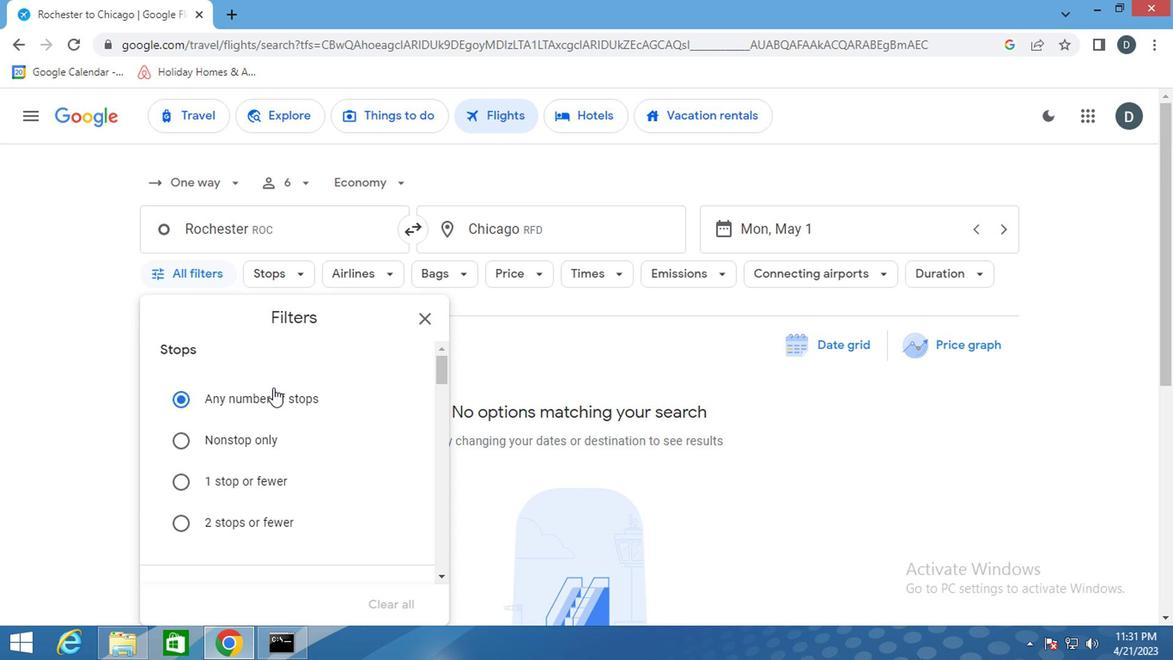 
Action: Mouse scrolled (276, 401) with delta (0, 0)
Screenshot: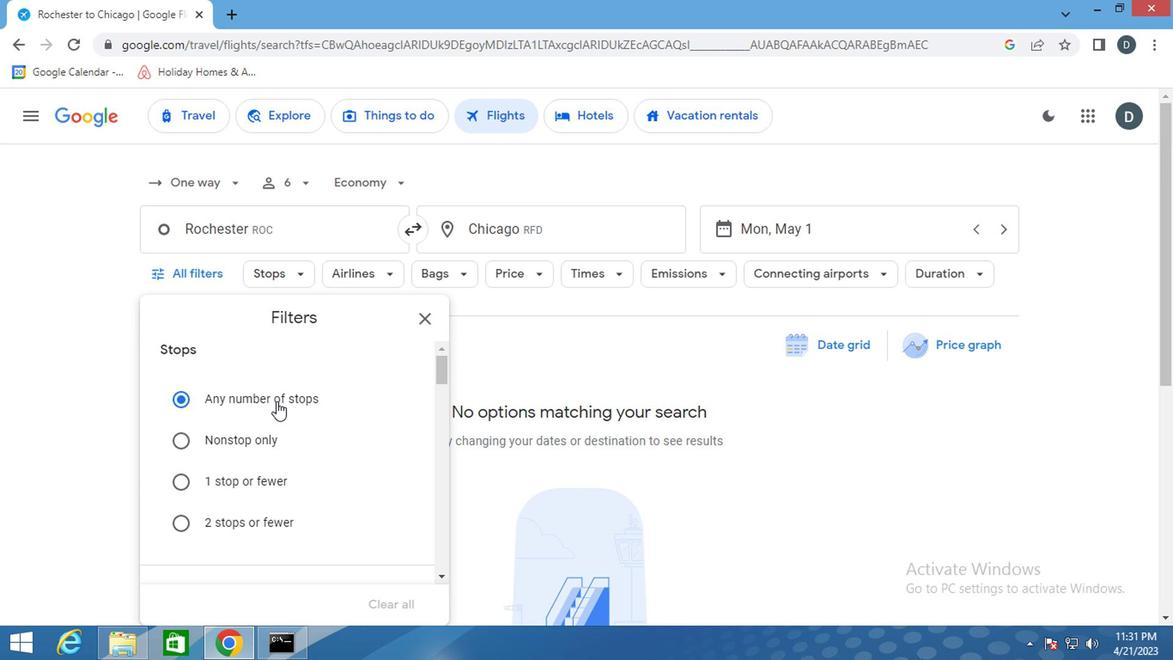 
Action: Mouse scrolled (276, 401) with delta (0, 0)
Screenshot: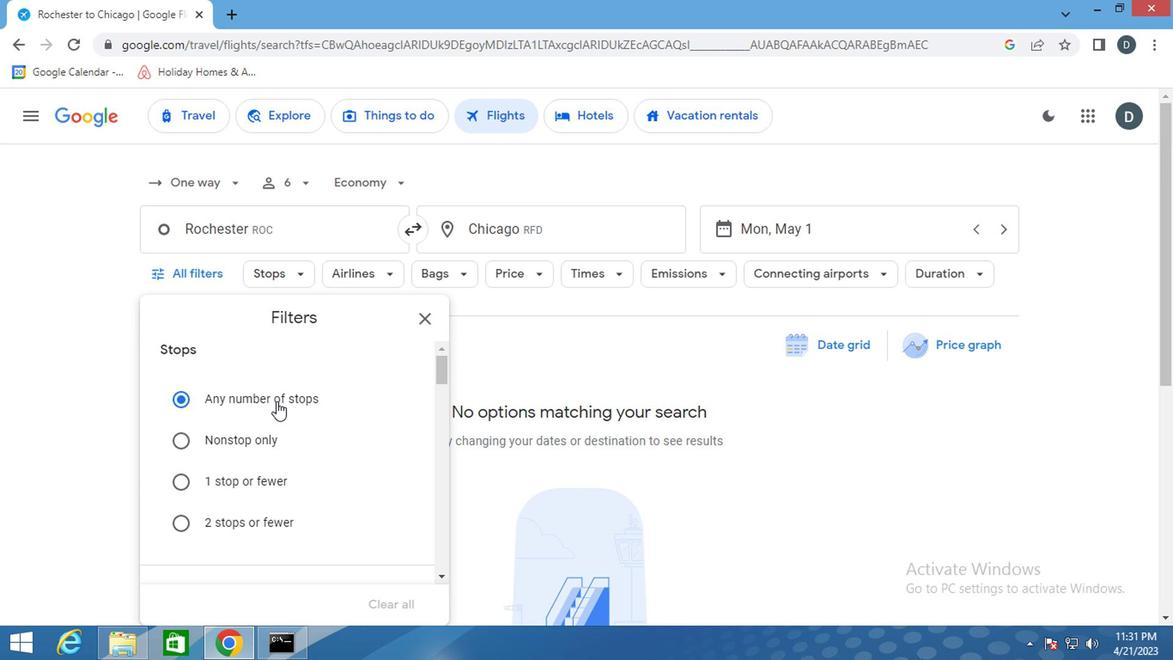 
Action: Mouse scrolled (276, 401) with delta (0, 0)
Screenshot: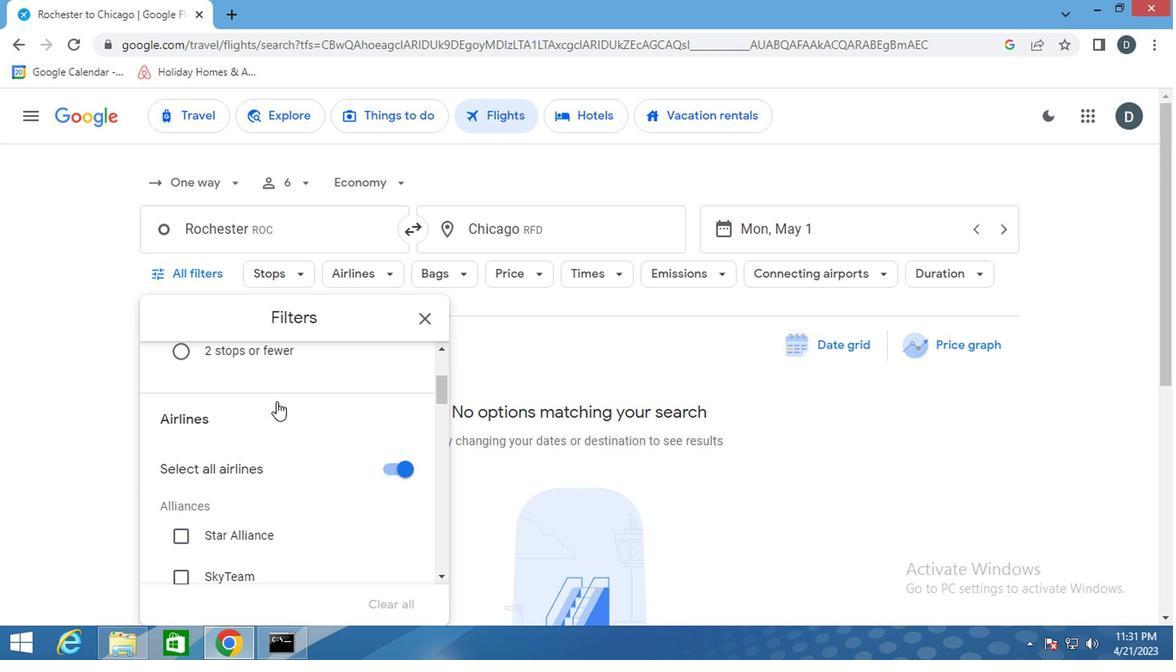 
Action: Mouse scrolled (276, 401) with delta (0, 0)
Screenshot: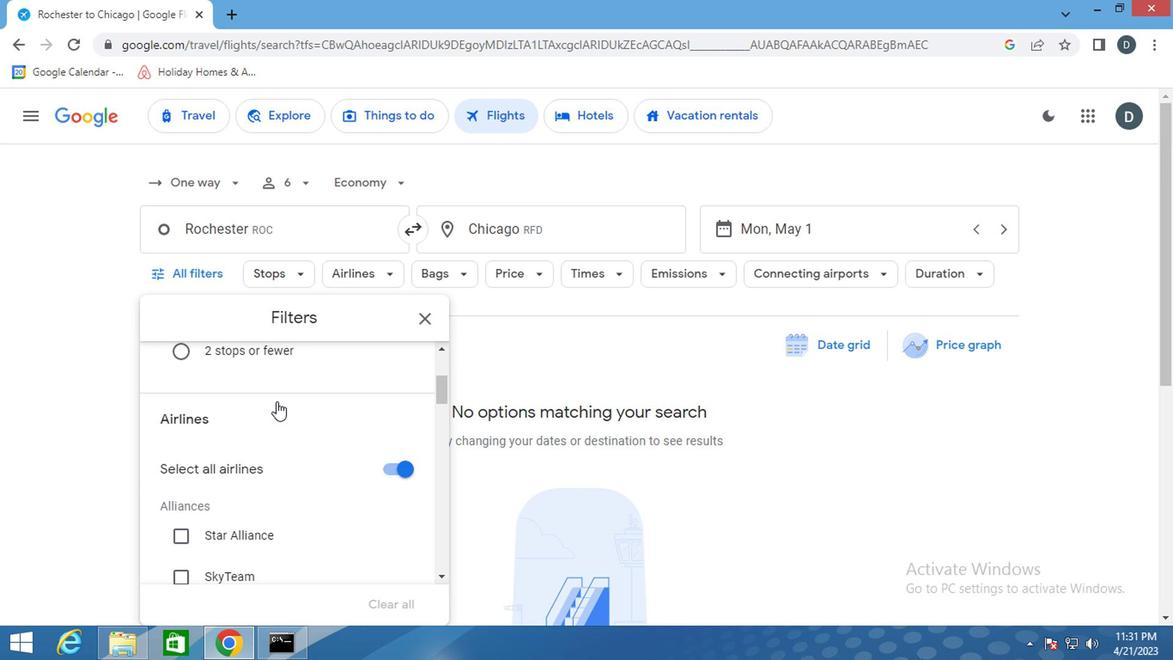 
Action: Mouse scrolled (276, 401) with delta (0, 0)
Screenshot: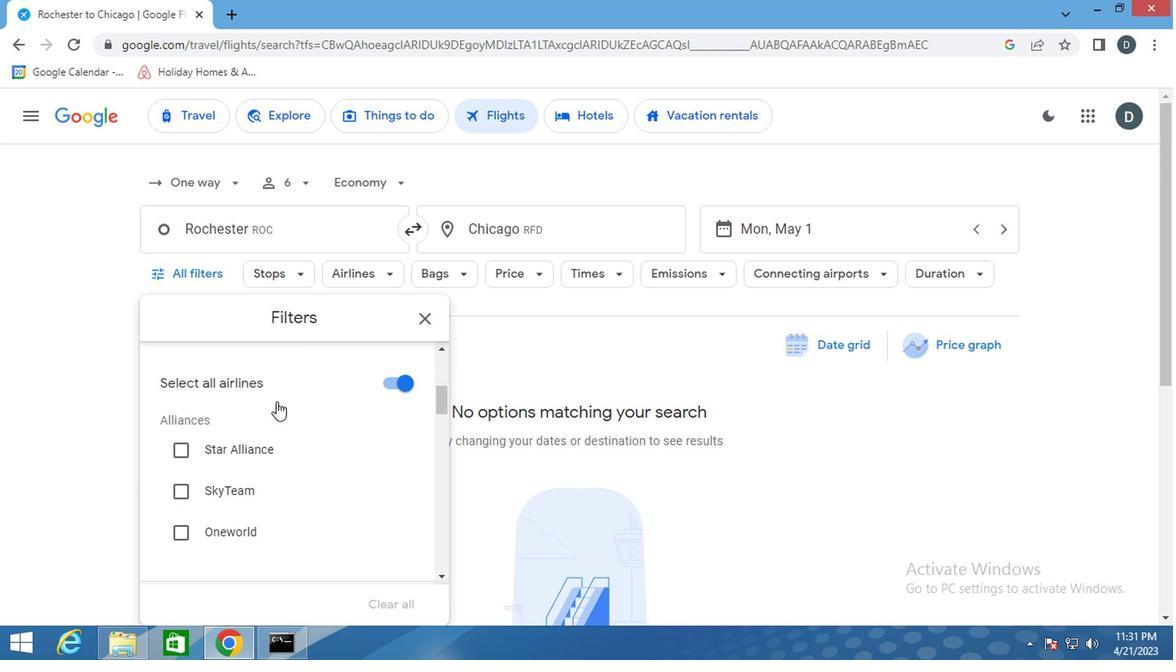 
Action: Mouse scrolled (276, 401) with delta (0, 0)
Screenshot: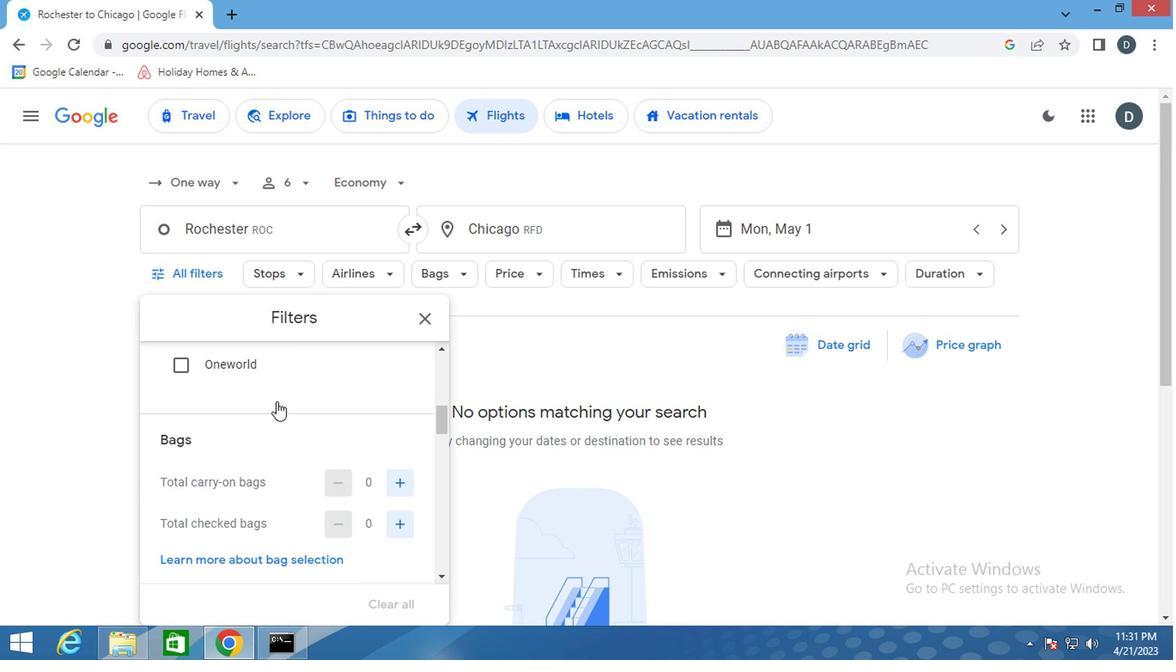 
Action: Mouse moved to (390, 422)
Screenshot: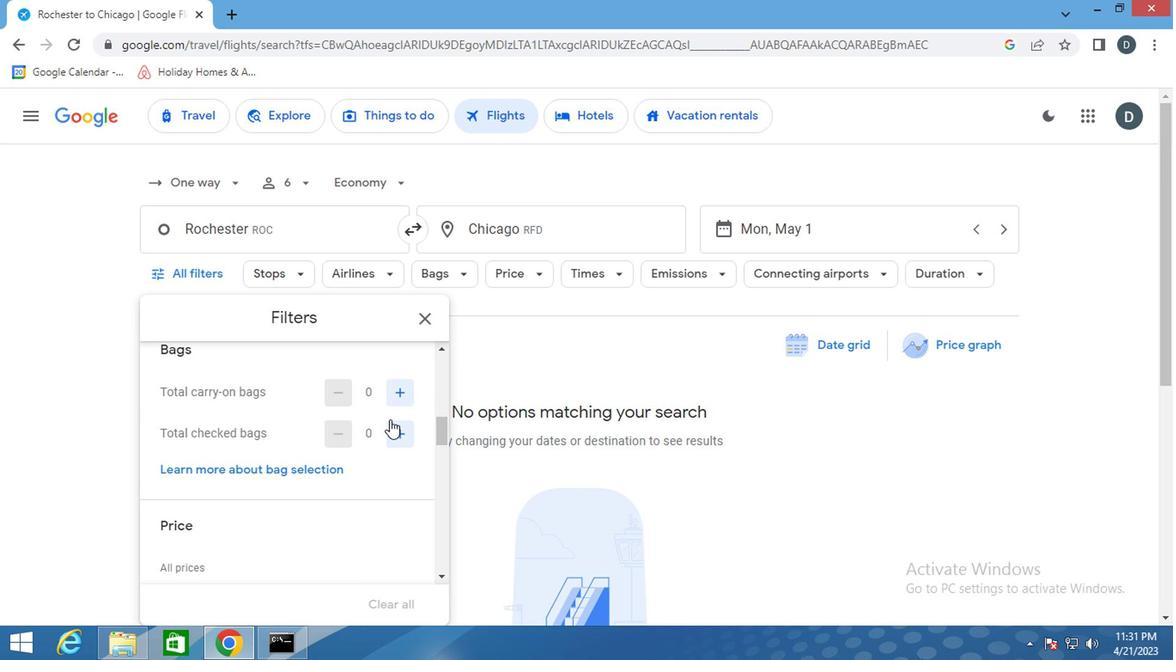 
Action: Mouse pressed left at (390, 422)
Screenshot: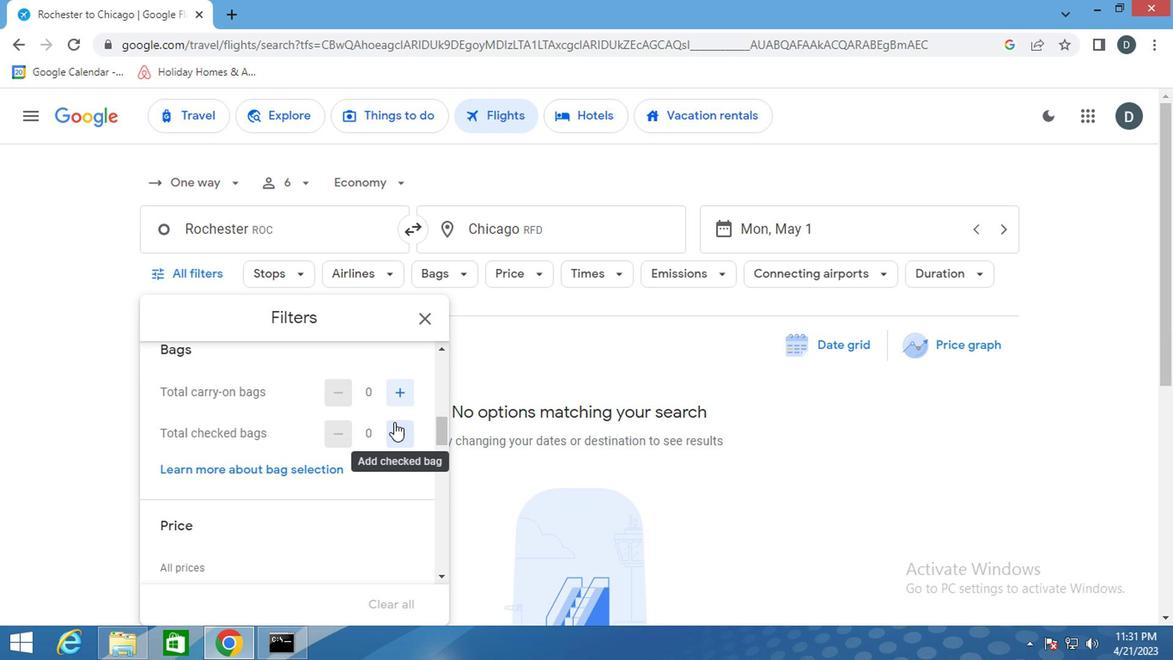 
Action: Mouse pressed left at (390, 422)
Screenshot: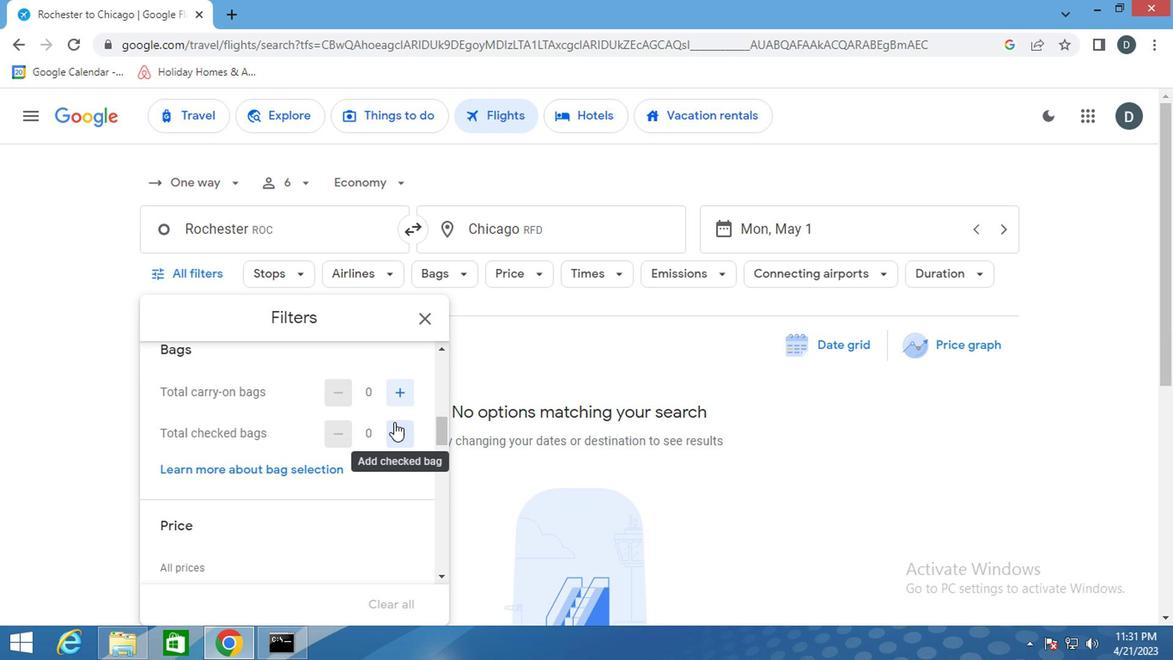 
Action: Mouse moved to (390, 488)
Screenshot: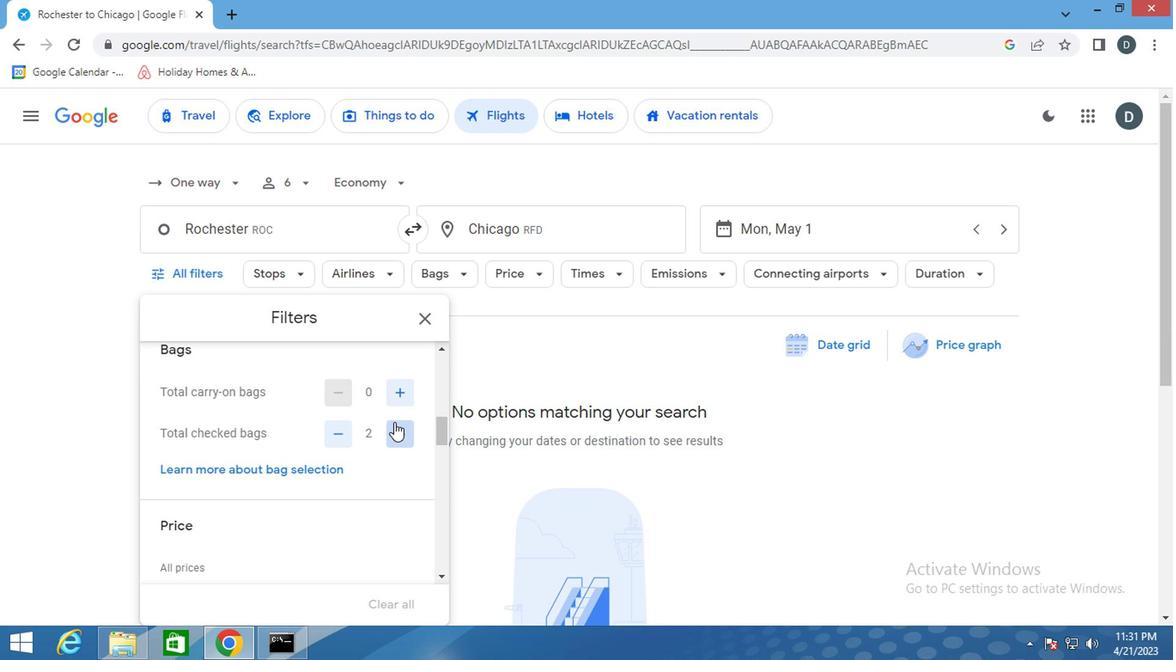 
Action: Mouse scrolled (390, 488) with delta (0, 0)
Screenshot: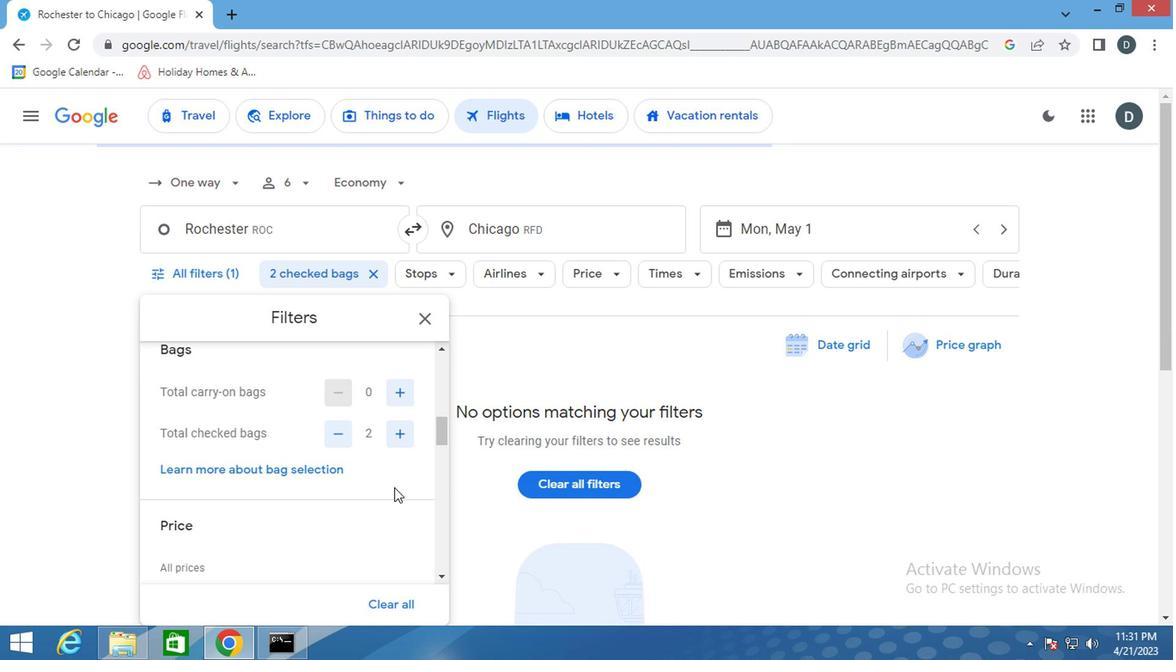 
Action: Mouse scrolled (390, 488) with delta (0, 0)
Screenshot: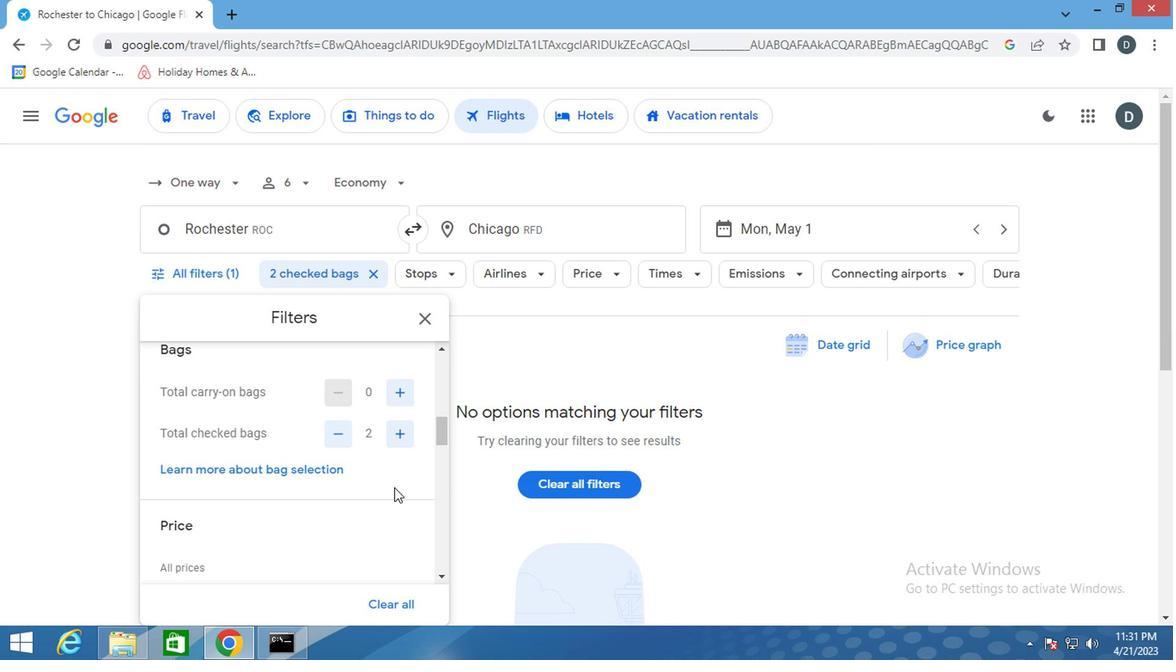 
Action: Mouse scrolled (390, 488) with delta (0, 0)
Screenshot: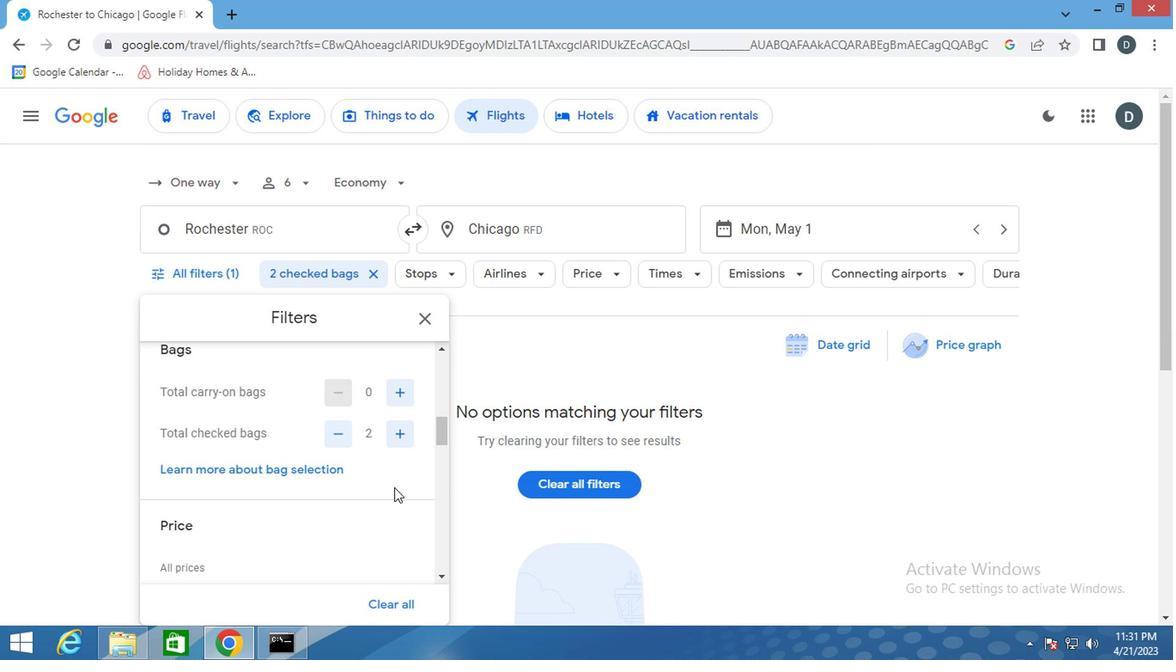 
Action: Mouse scrolled (390, 488) with delta (0, 0)
Screenshot: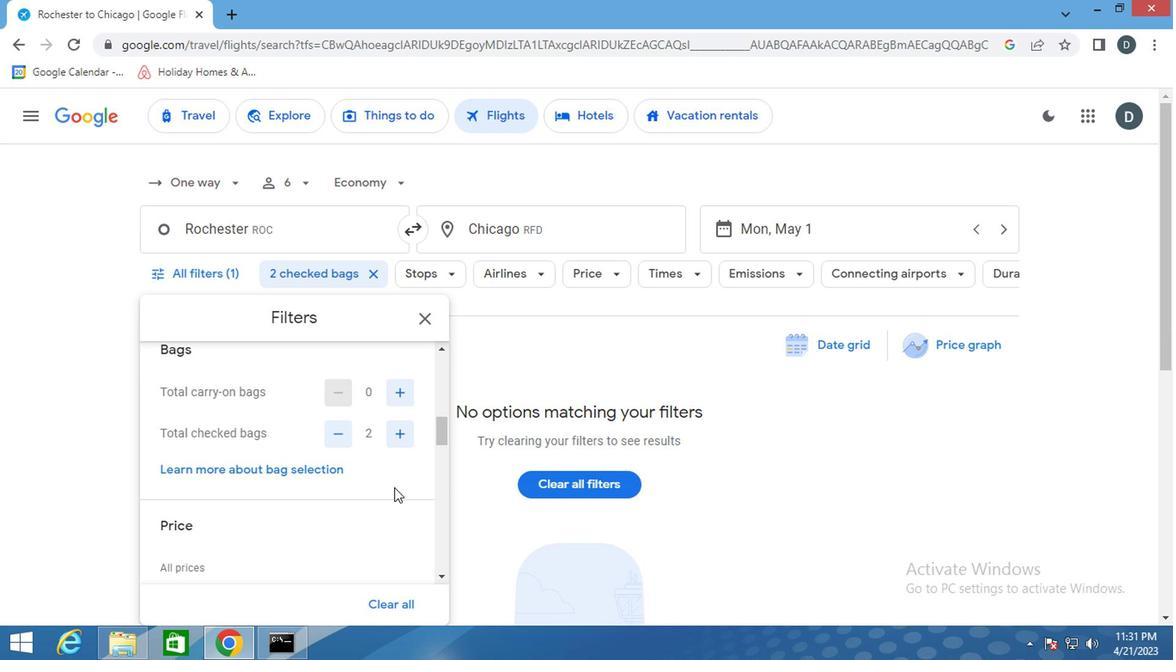 
Action: Mouse moved to (356, 480)
Screenshot: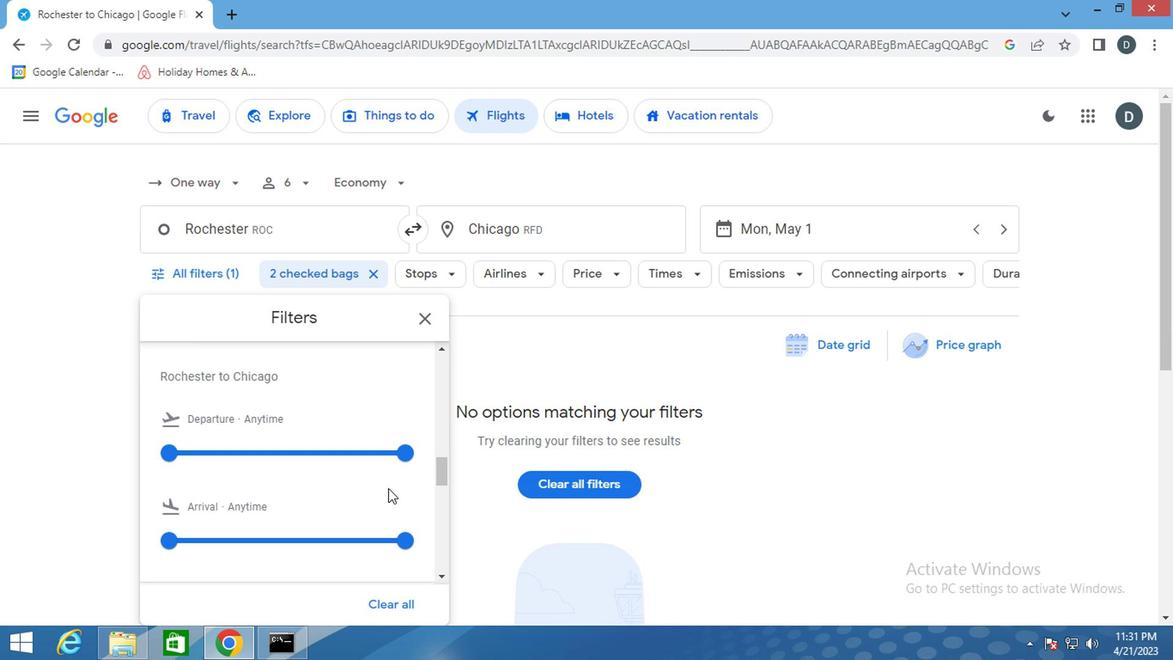 
Action: Mouse scrolled (356, 481) with delta (0, 0)
Screenshot: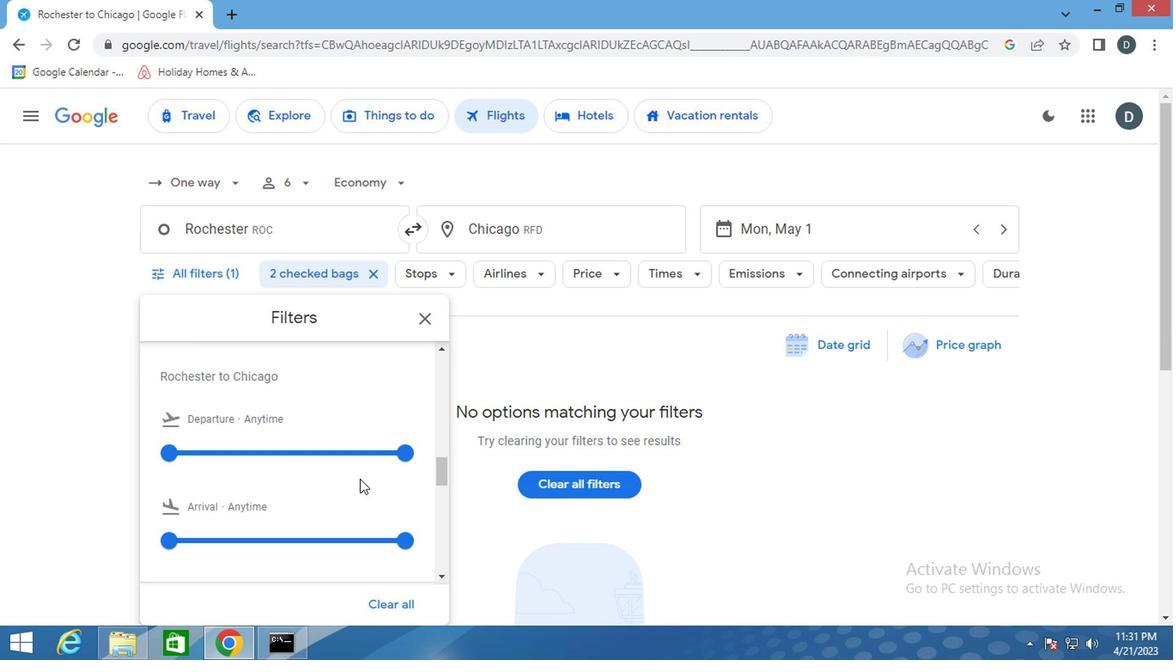 
Action: Mouse scrolled (356, 479) with delta (0, -1)
Screenshot: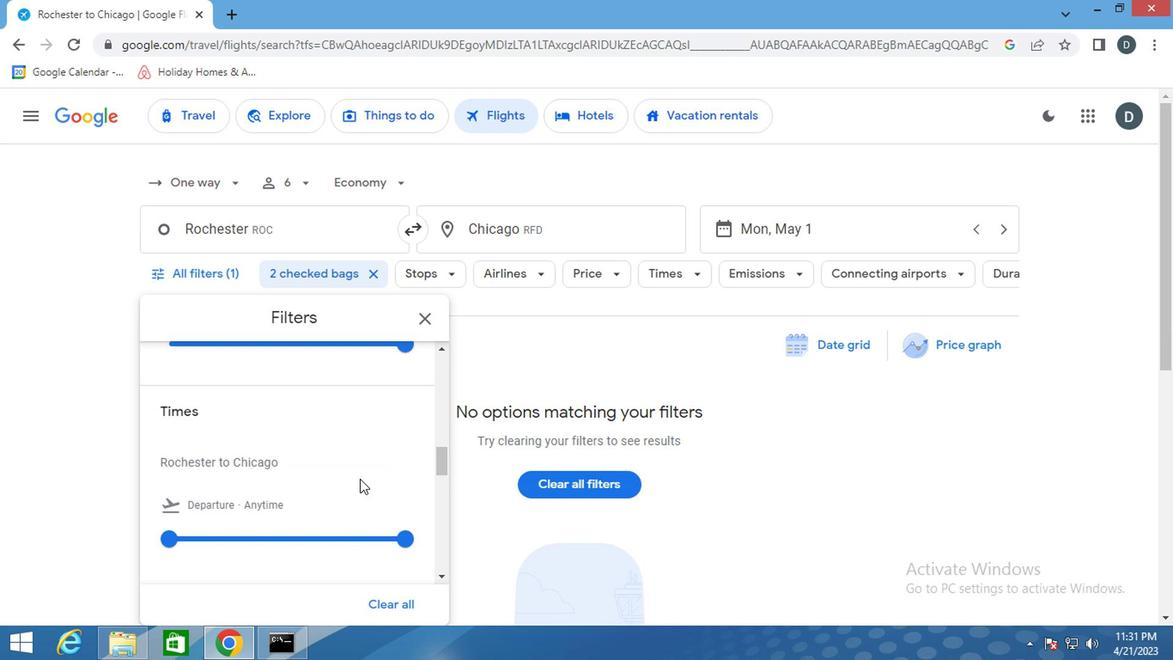 
Action: Mouse moved to (170, 461)
Screenshot: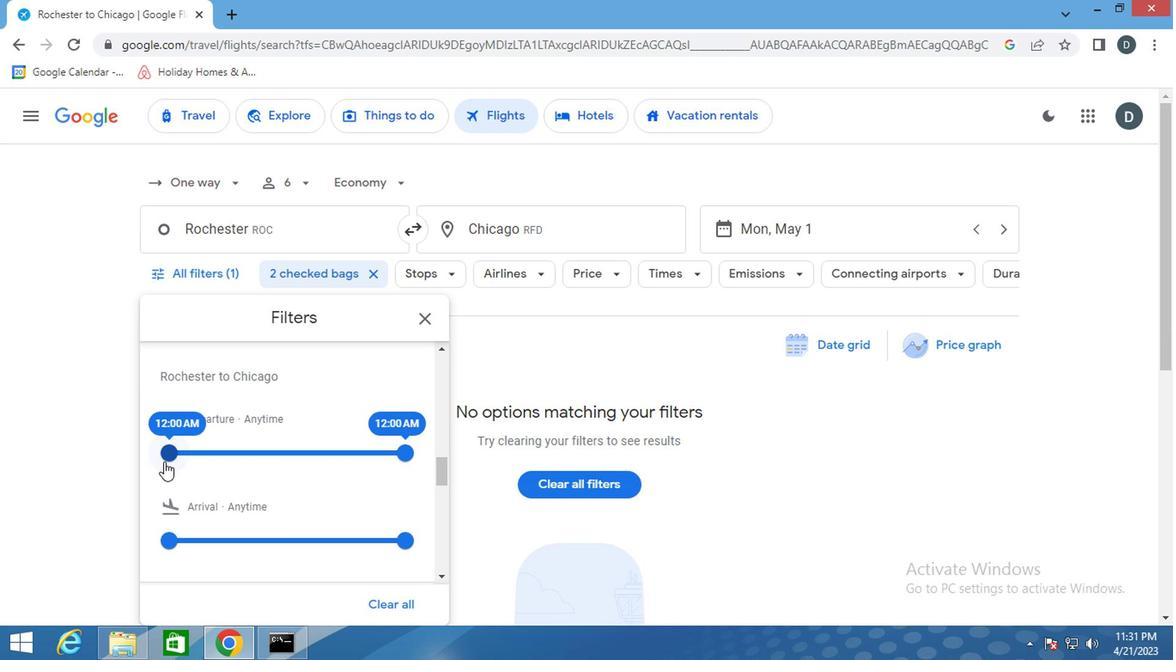 
Action: Mouse pressed left at (170, 461)
Screenshot: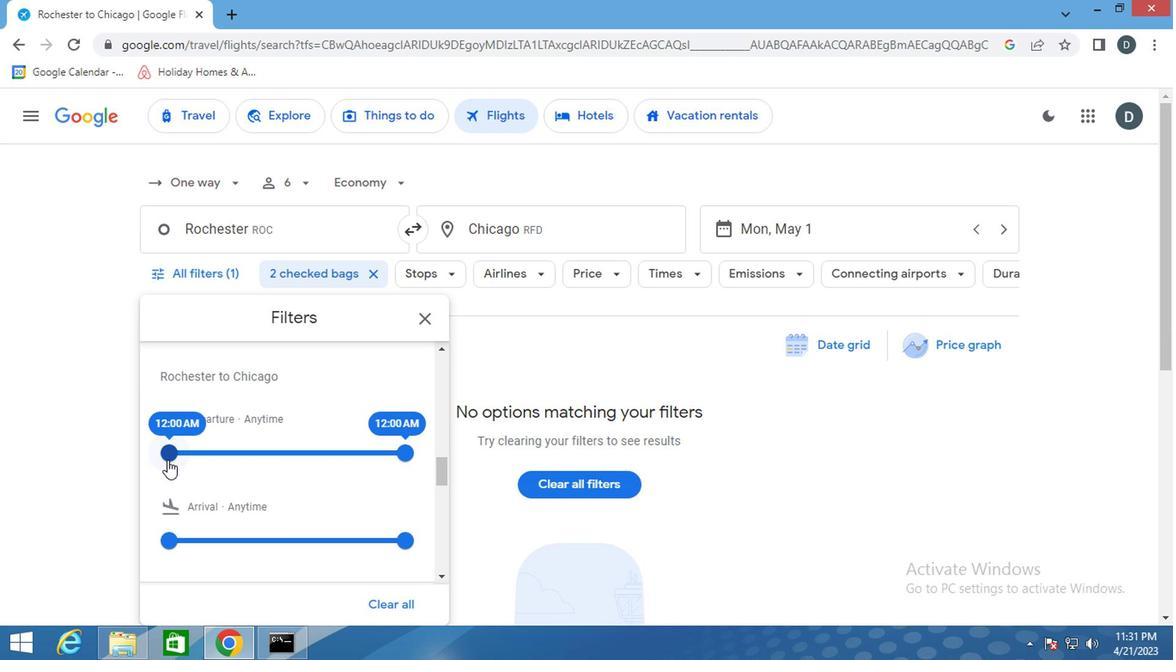 
Action: Mouse moved to (407, 449)
Screenshot: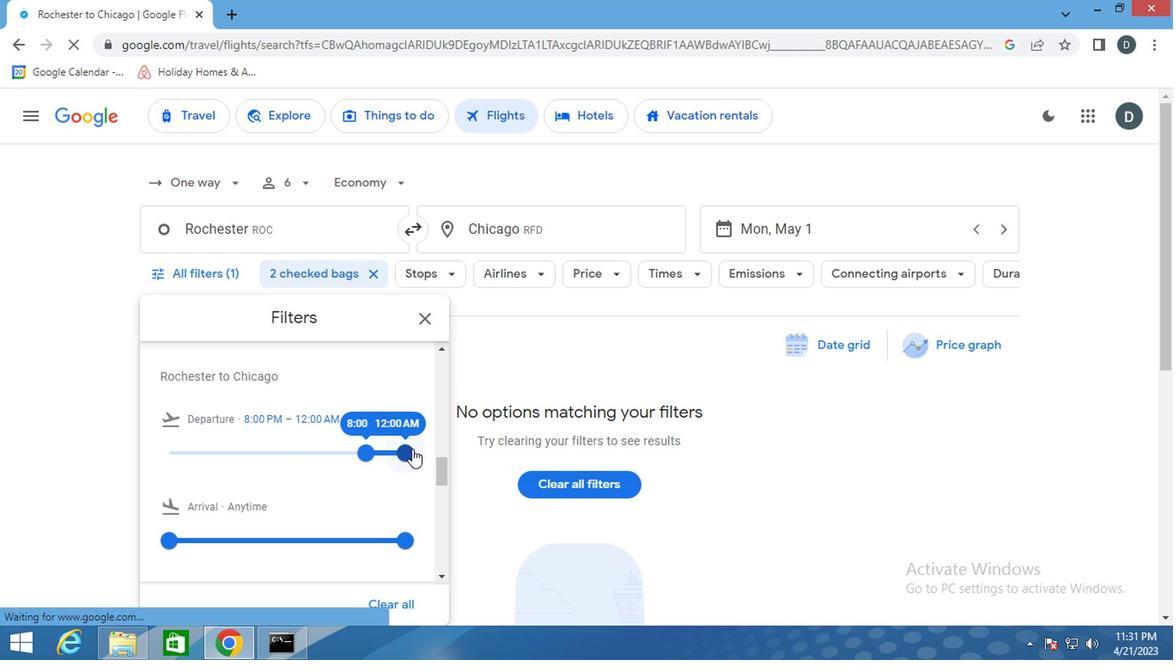 
Action: Mouse pressed left at (407, 449)
Screenshot: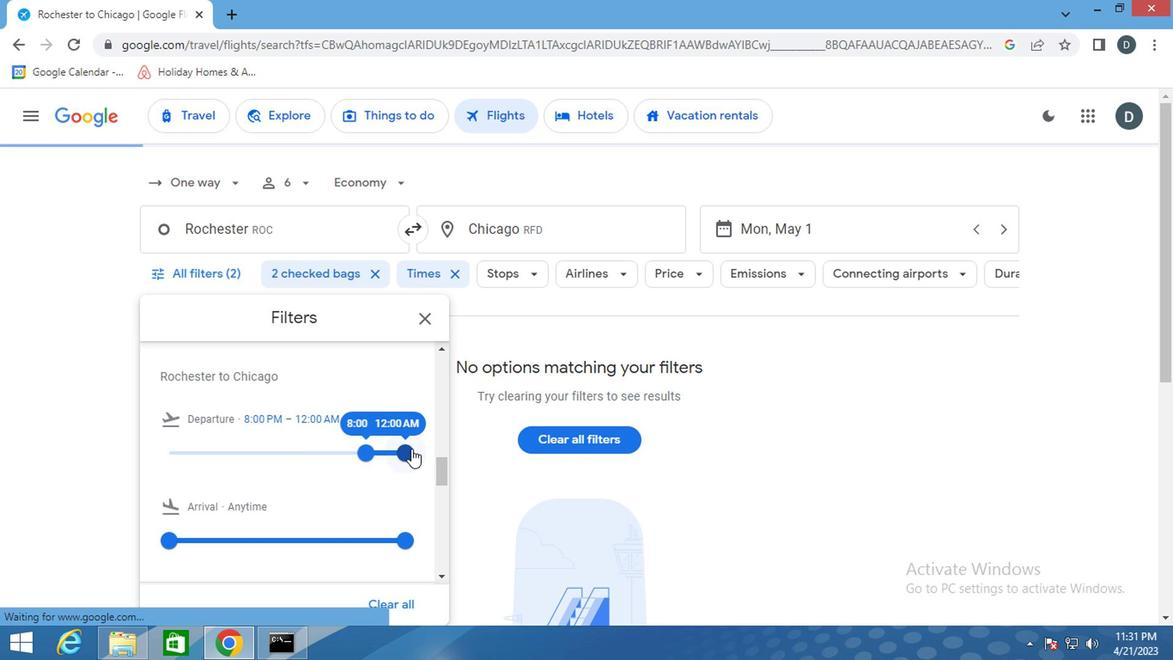 
Action: Mouse moved to (353, 495)
Screenshot: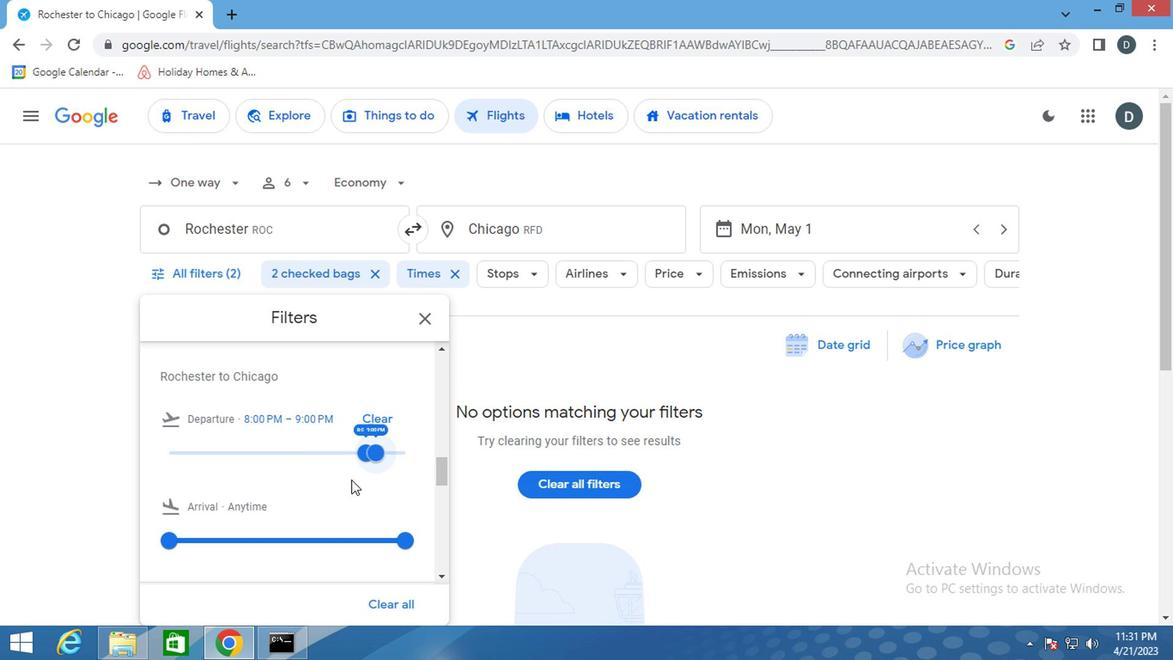 
Action: Mouse scrolled (353, 494) with delta (0, 0)
Screenshot: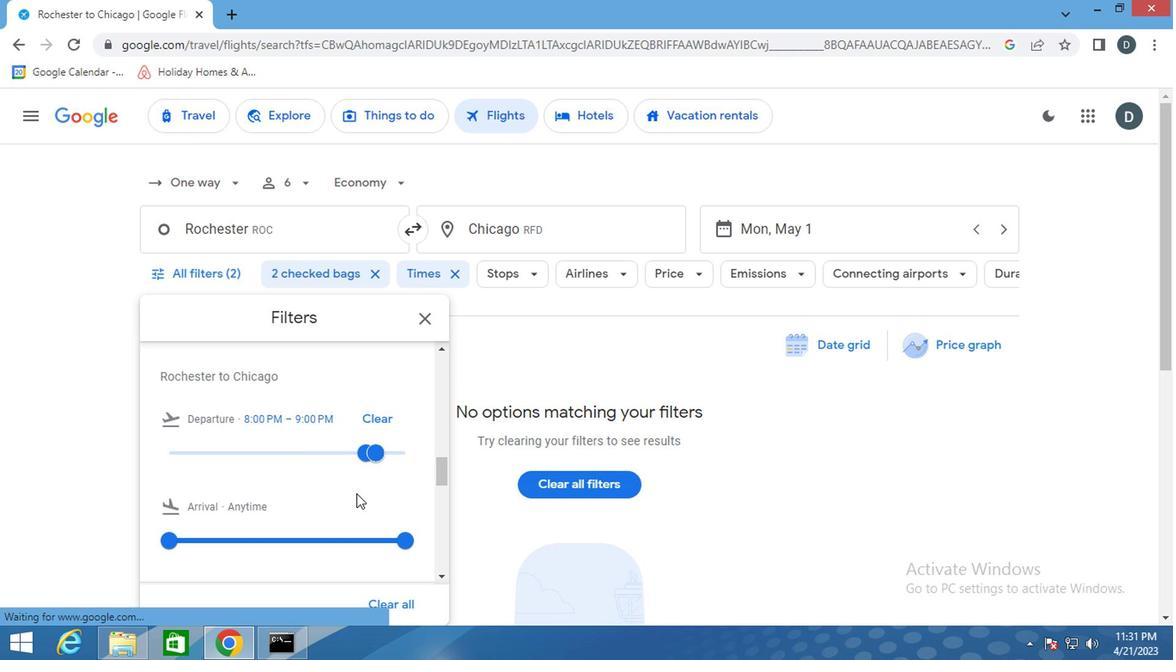 
Action: Mouse scrolled (353, 494) with delta (0, 0)
Screenshot: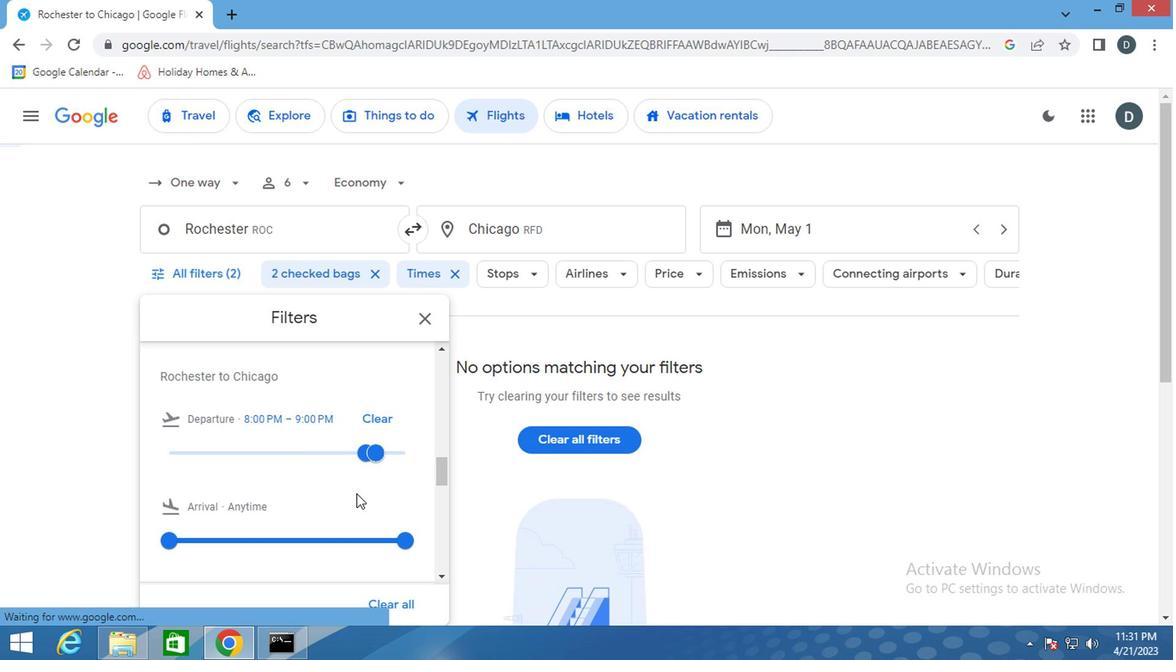 
Action: Mouse scrolled (353, 494) with delta (0, 0)
Screenshot: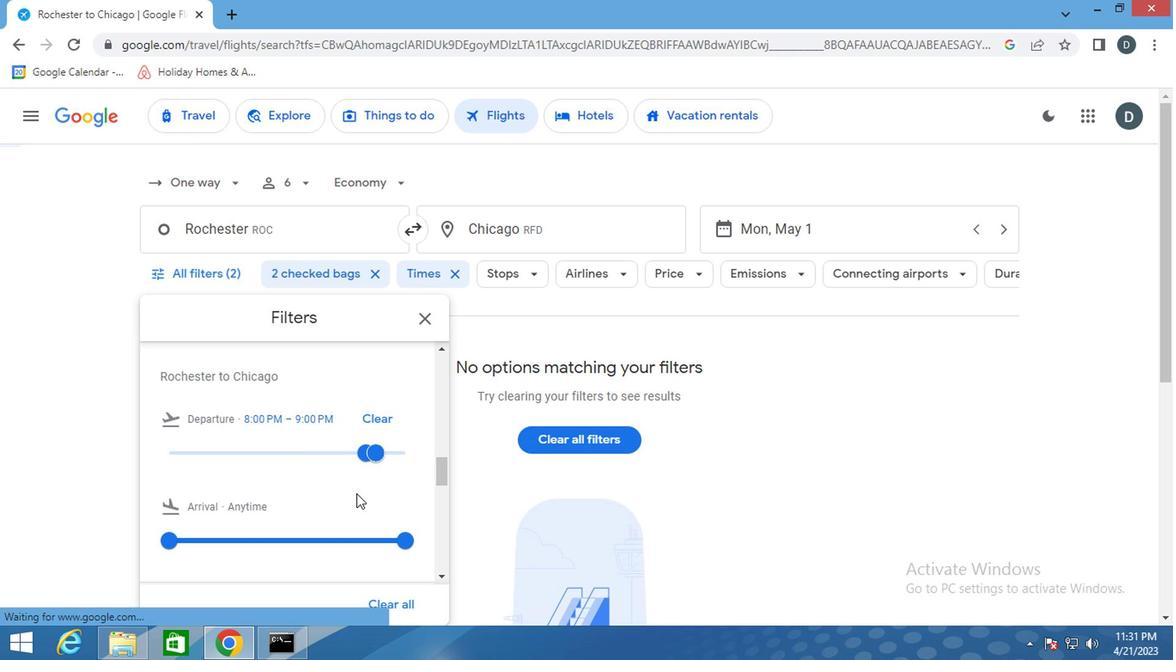 
Action: Mouse scrolled (353, 494) with delta (0, 0)
Screenshot: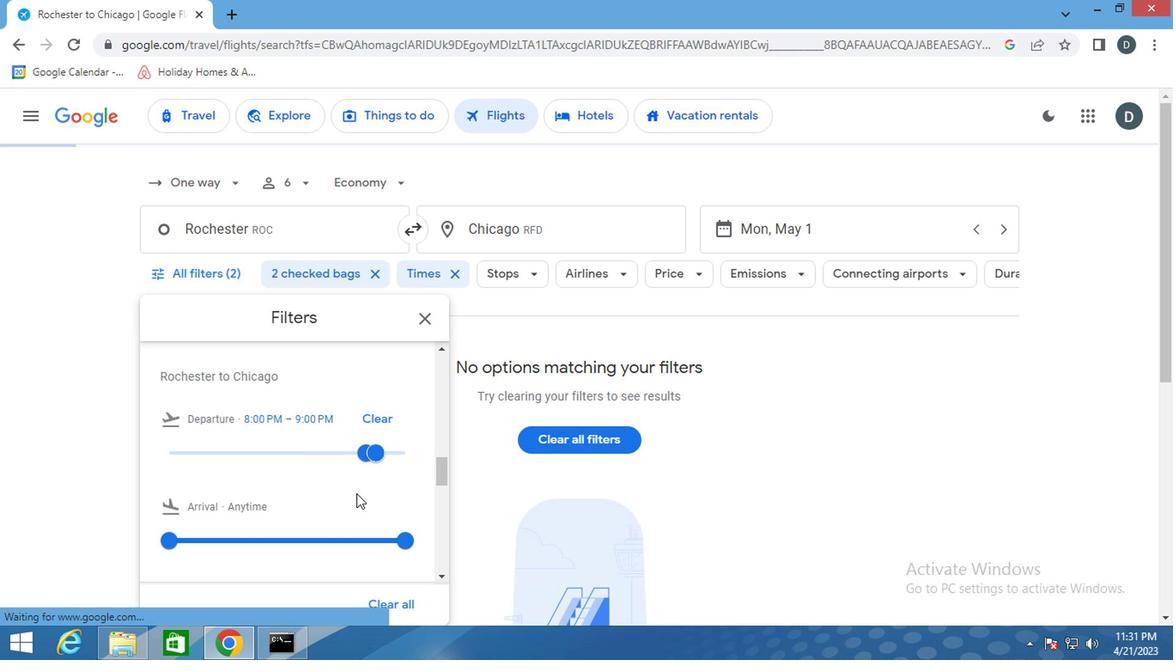 
Action: Mouse scrolled (353, 494) with delta (0, 0)
Screenshot: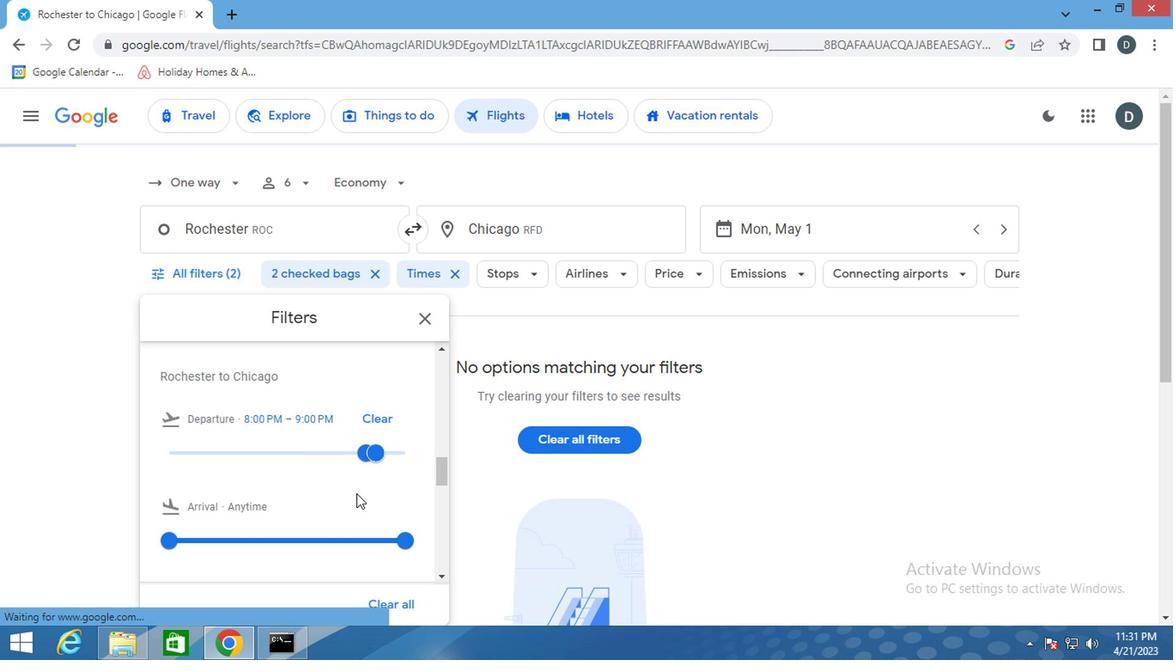 
Action: Mouse scrolled (353, 494) with delta (0, 0)
Screenshot: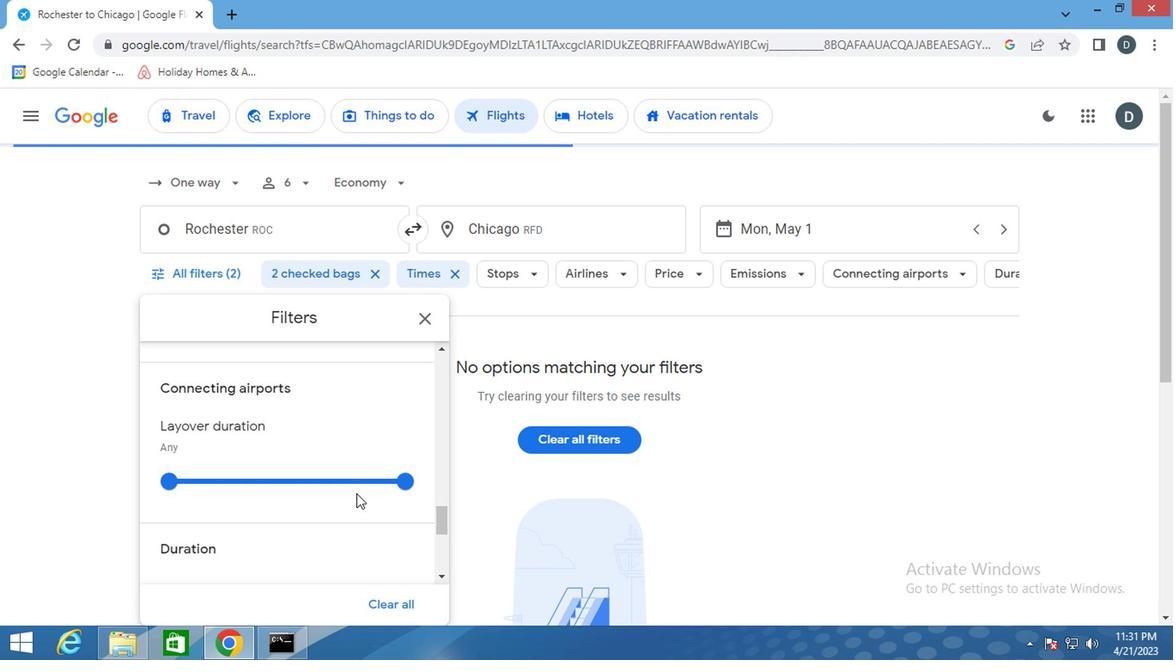 
Action: Mouse scrolled (353, 494) with delta (0, 0)
Screenshot: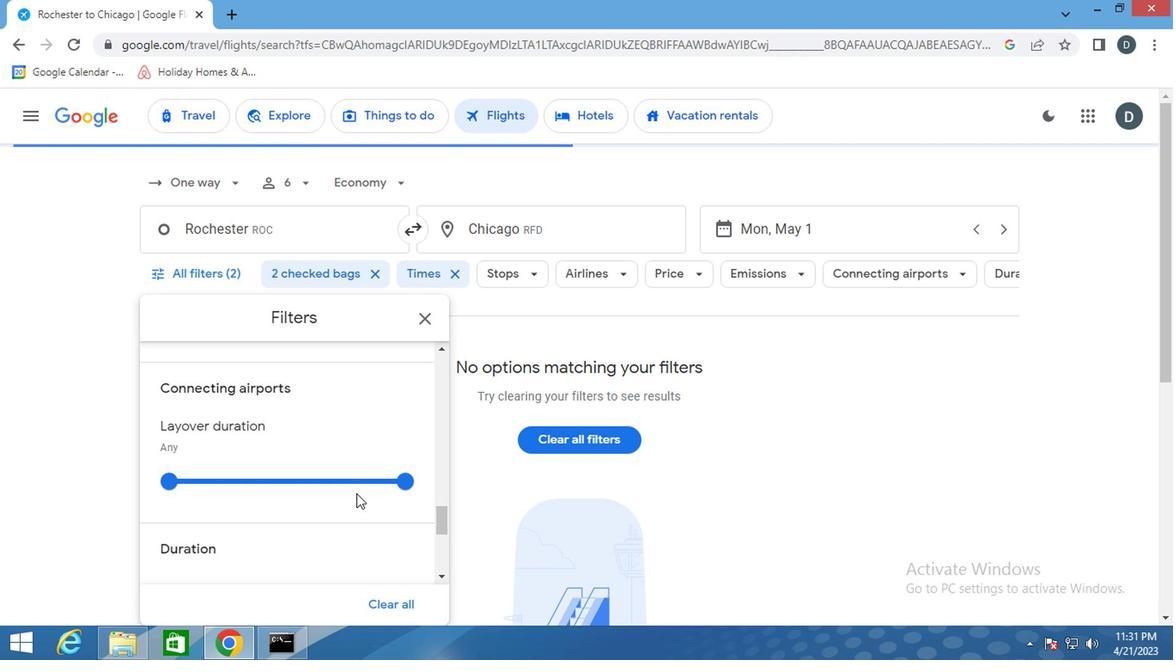 
Action: Mouse scrolled (353, 494) with delta (0, 0)
Screenshot: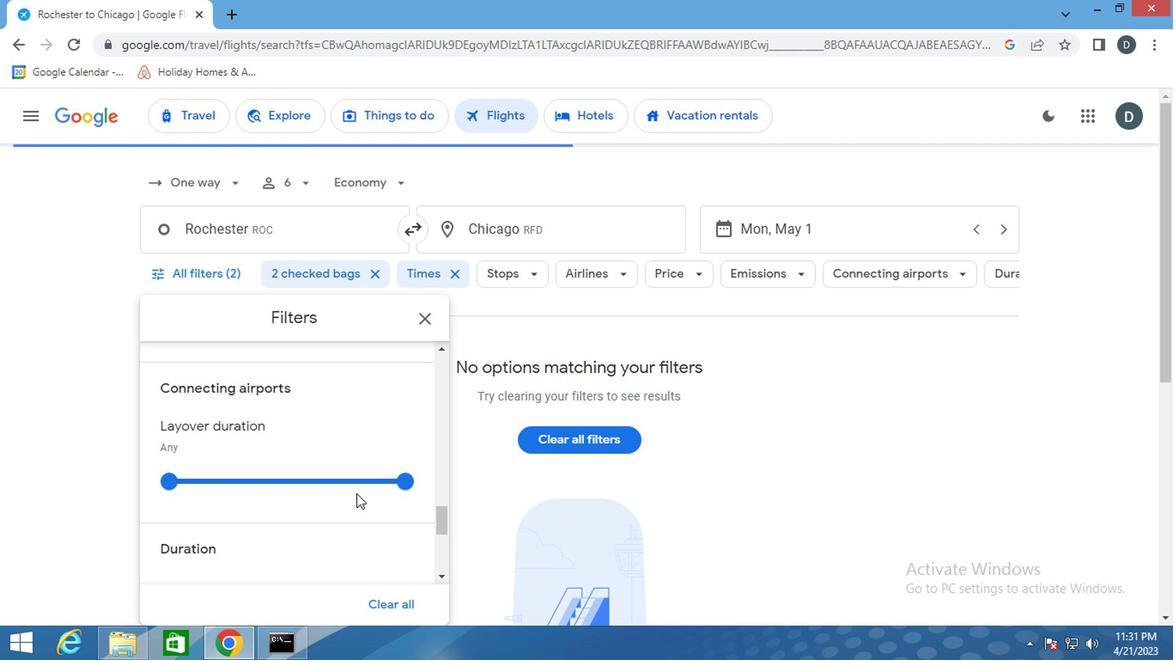
Action: Mouse scrolled (353, 494) with delta (0, 0)
Screenshot: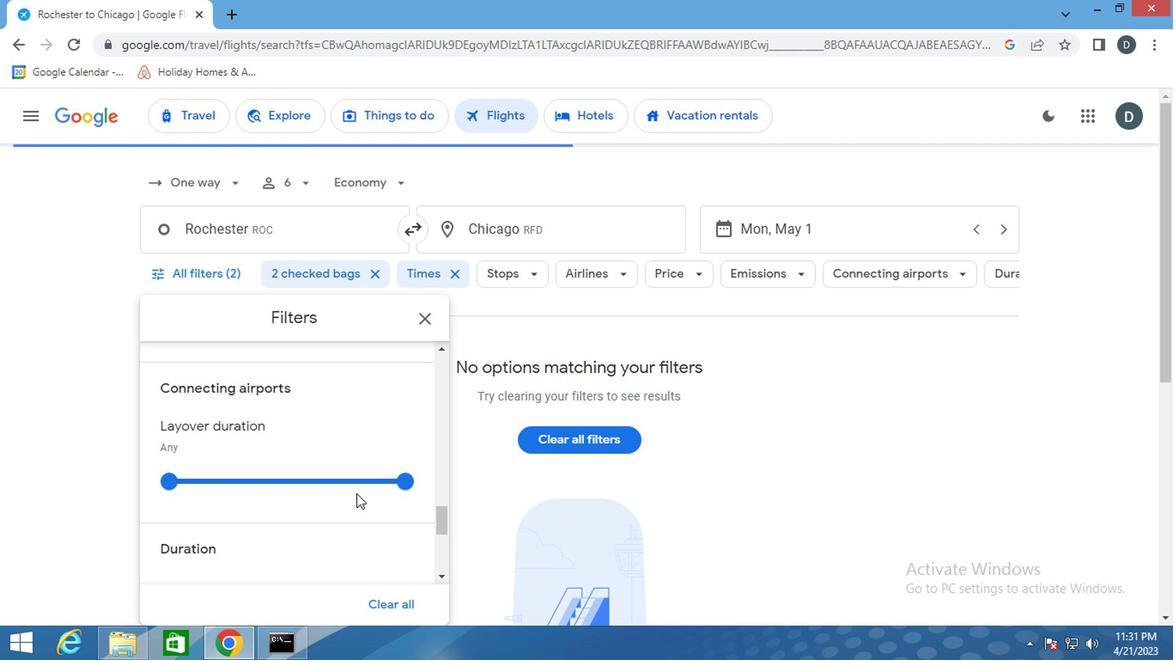 
Action: Mouse scrolled (353, 494) with delta (0, 0)
Screenshot: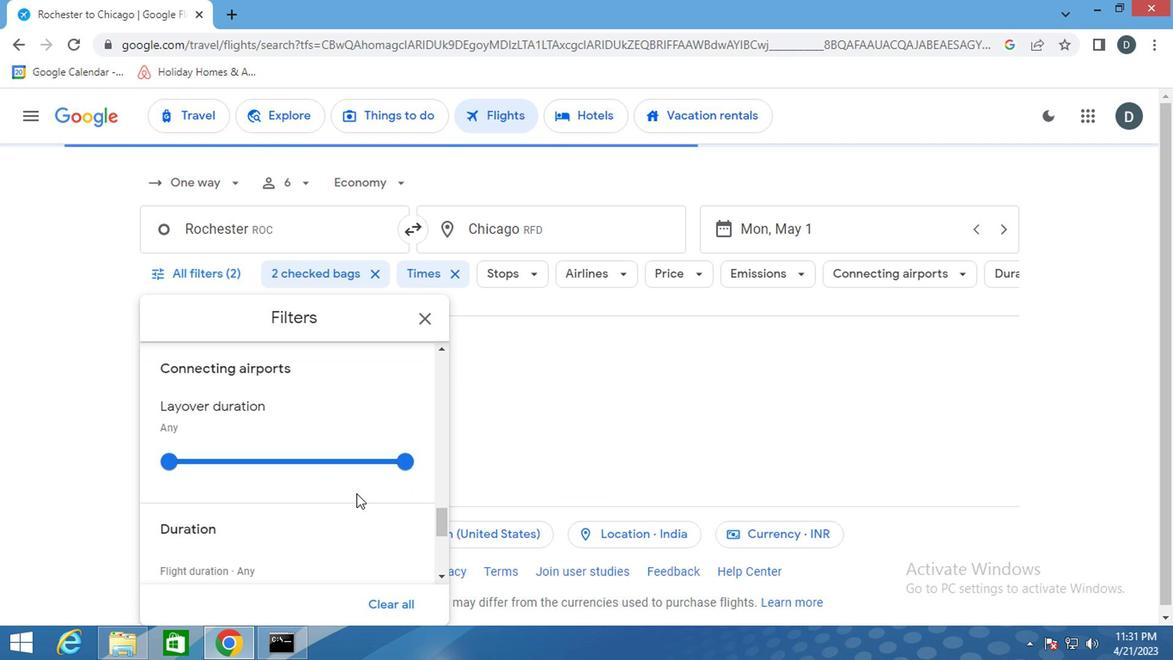 
Action: Mouse scrolled (353, 494) with delta (0, 0)
Screenshot: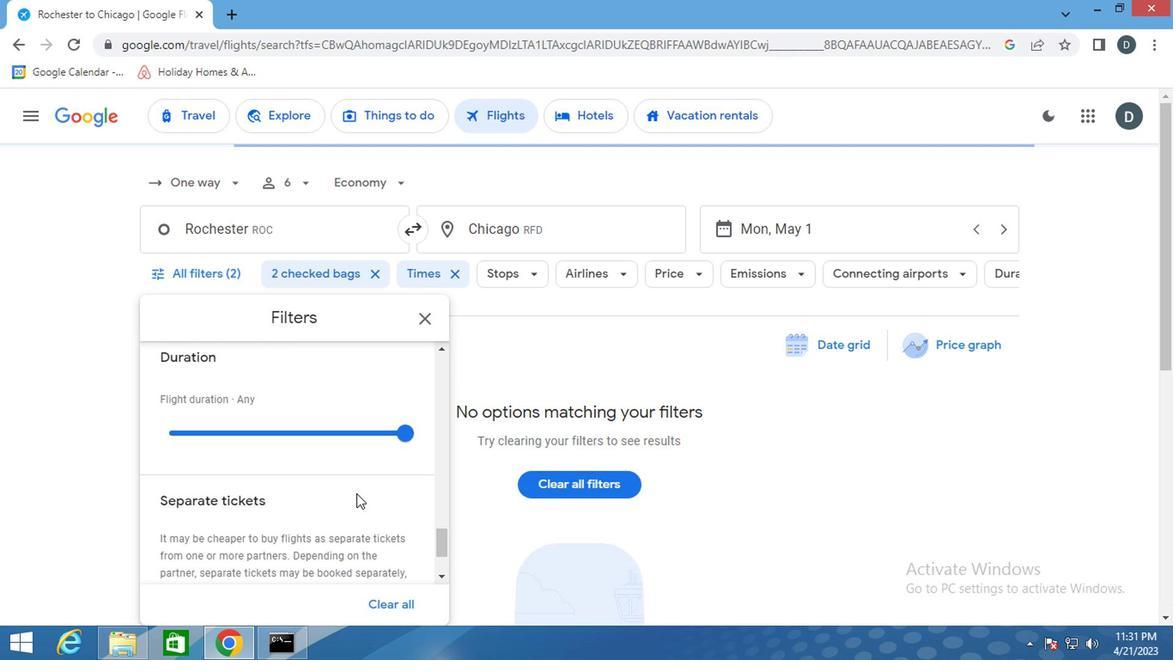
Action: Mouse scrolled (353, 494) with delta (0, 0)
Screenshot: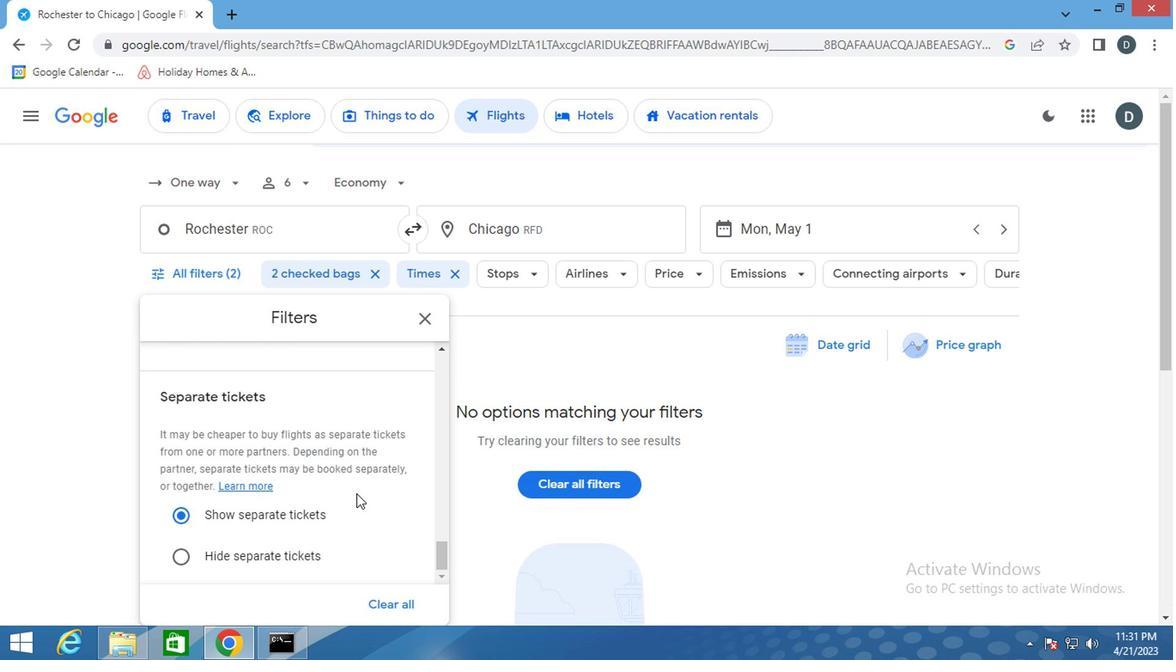 
Action: Mouse scrolled (353, 494) with delta (0, 0)
Screenshot: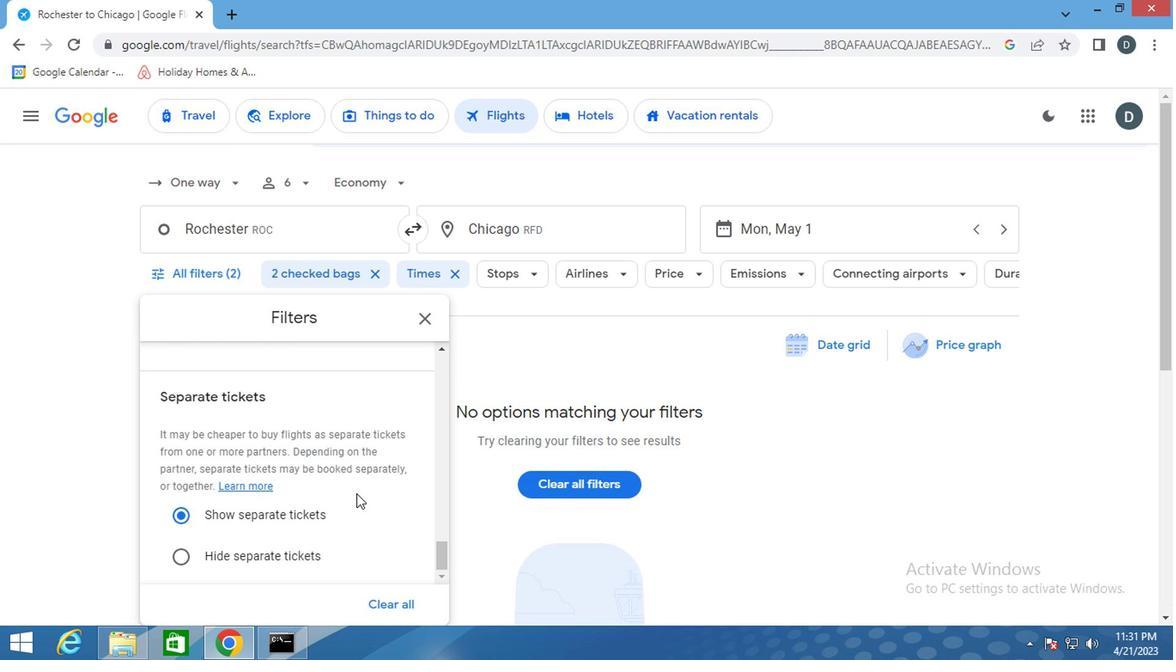 
Action: Mouse scrolled (353, 494) with delta (0, 0)
Screenshot: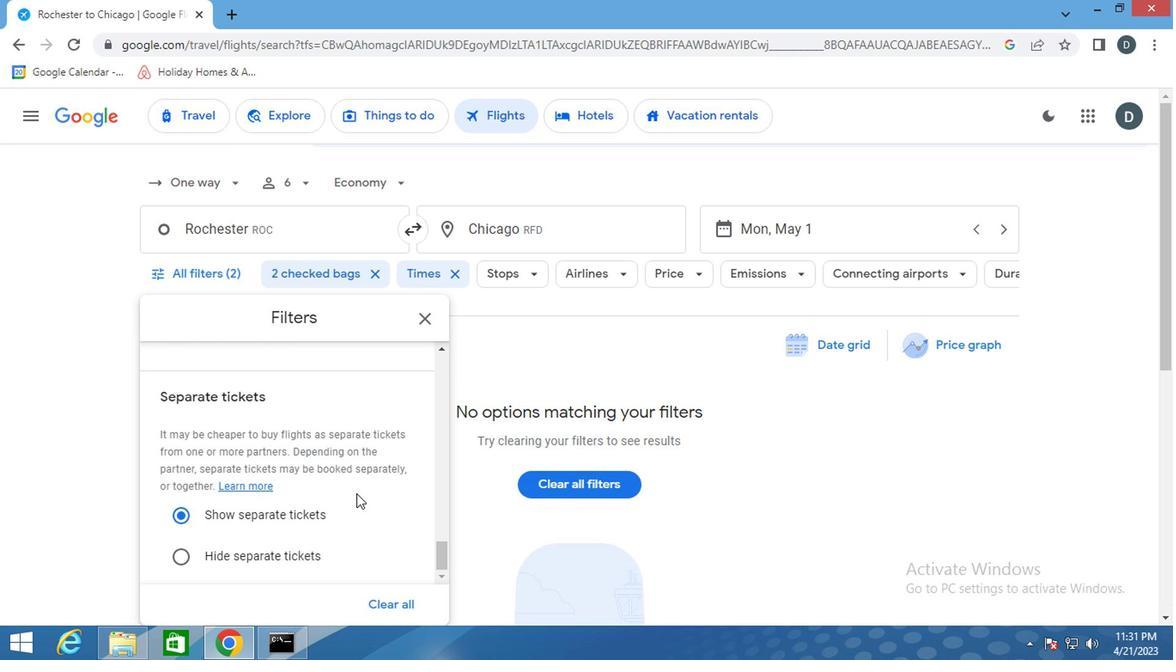 
Action: Mouse scrolled (353, 494) with delta (0, 0)
Screenshot: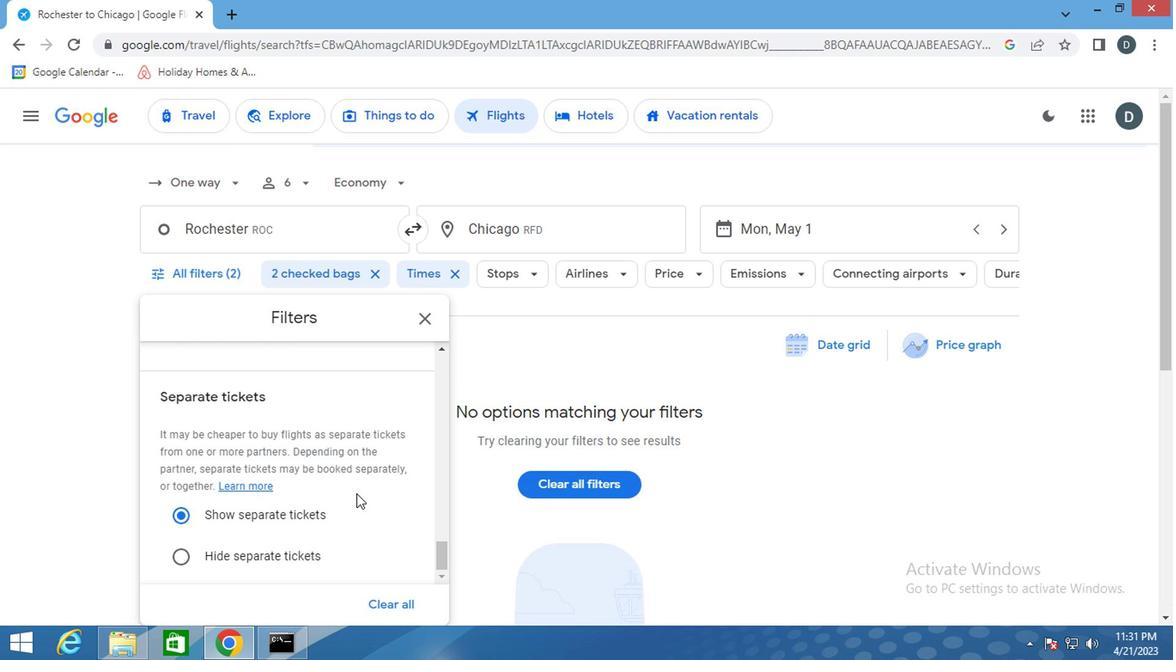 
Action: Mouse scrolled (353, 494) with delta (0, 0)
Screenshot: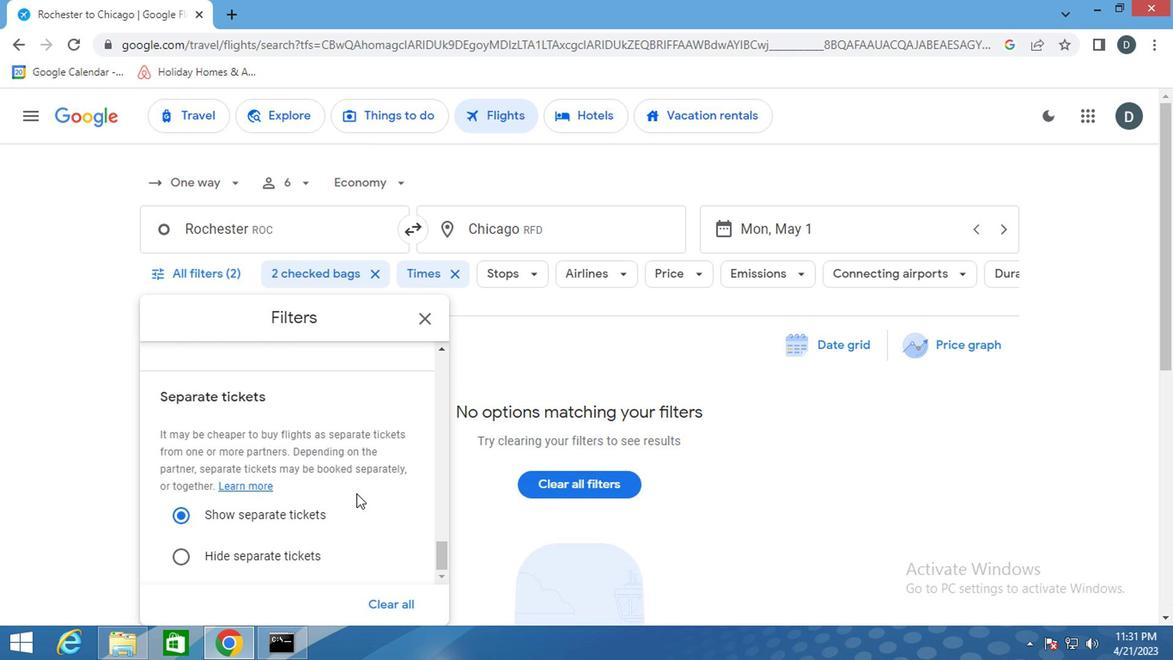
Action: Mouse scrolled (353, 494) with delta (0, 0)
Screenshot: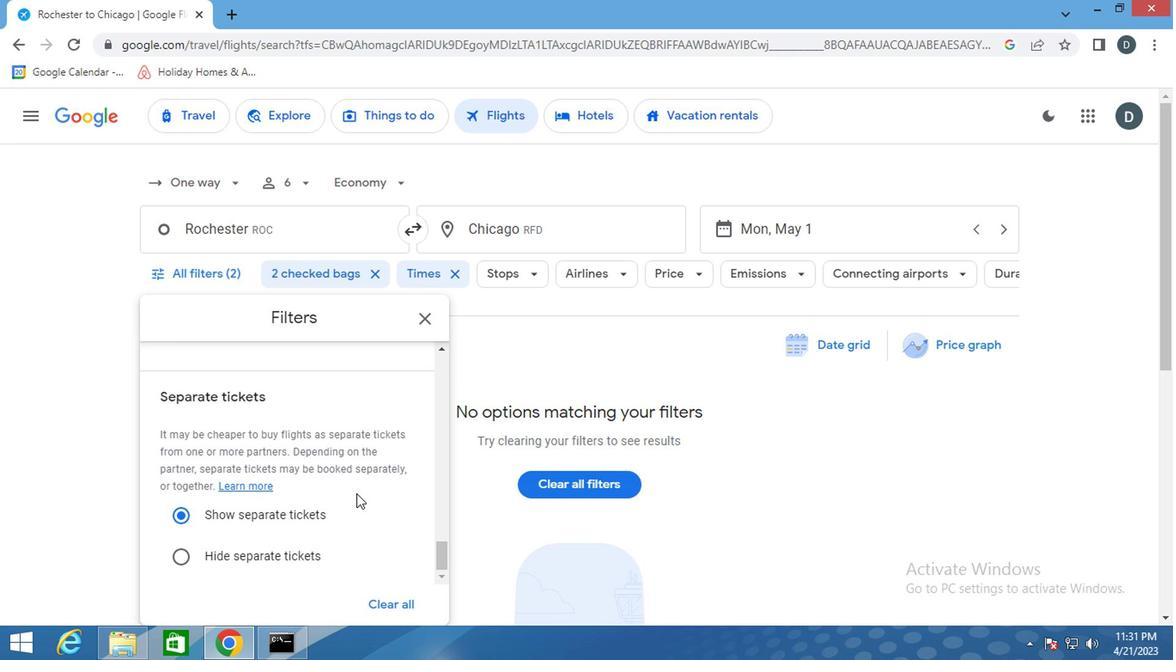 
Action: Mouse scrolled (353, 494) with delta (0, 0)
Screenshot: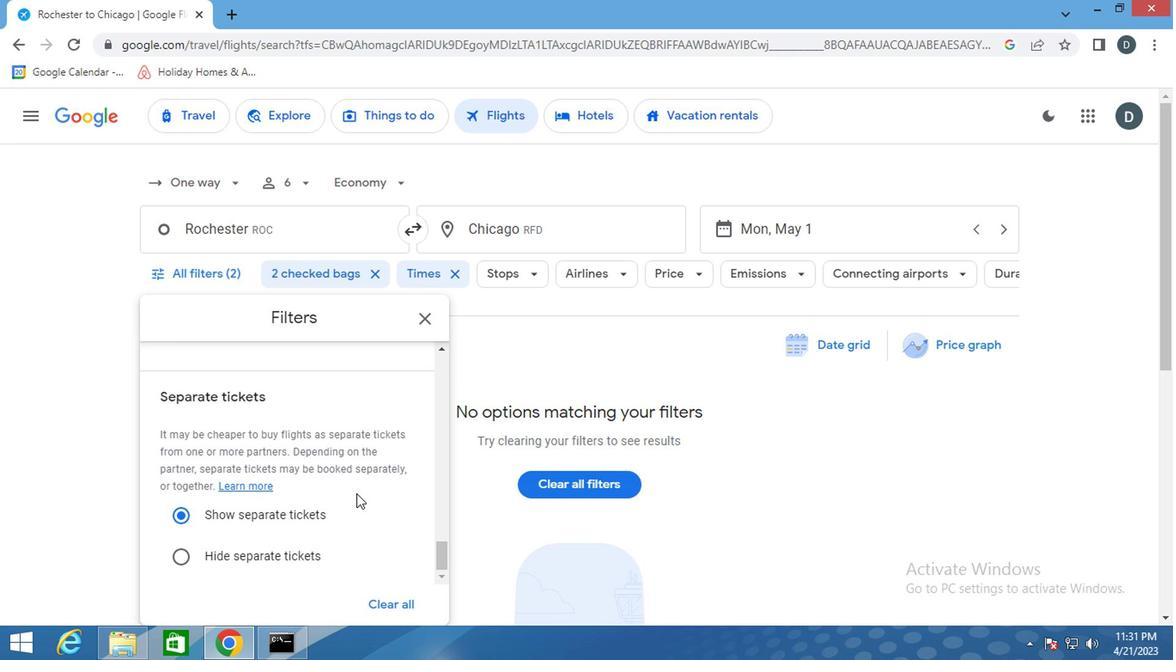 
Action: Mouse scrolled (353, 494) with delta (0, 0)
Screenshot: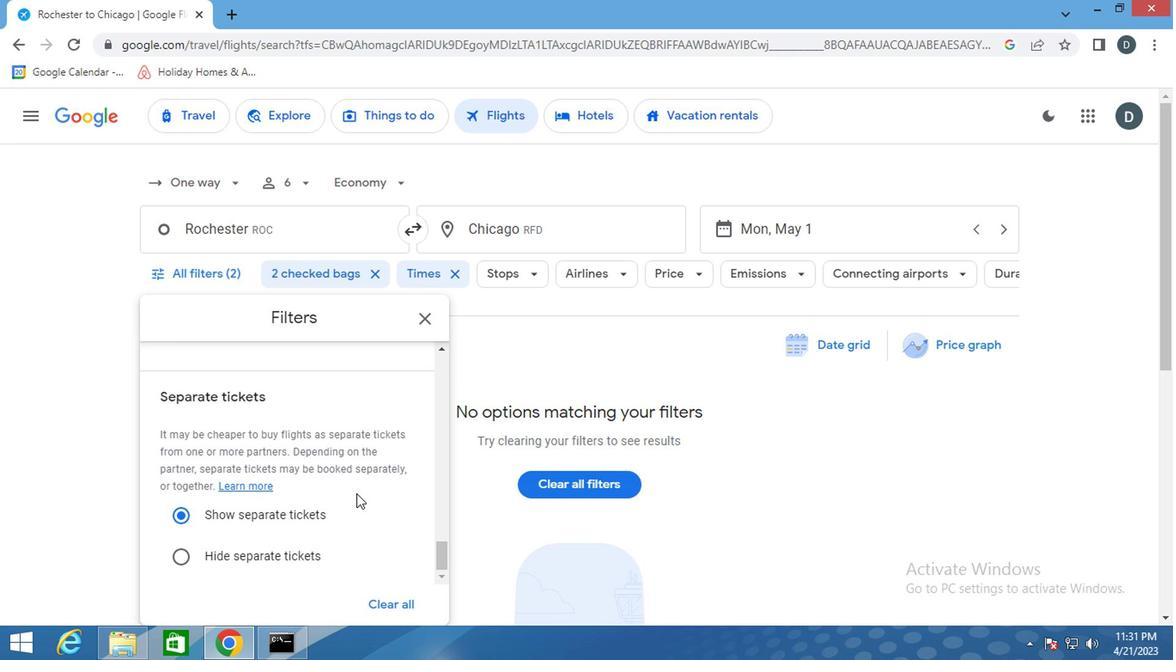 
Action: Mouse scrolled (353, 494) with delta (0, 0)
Screenshot: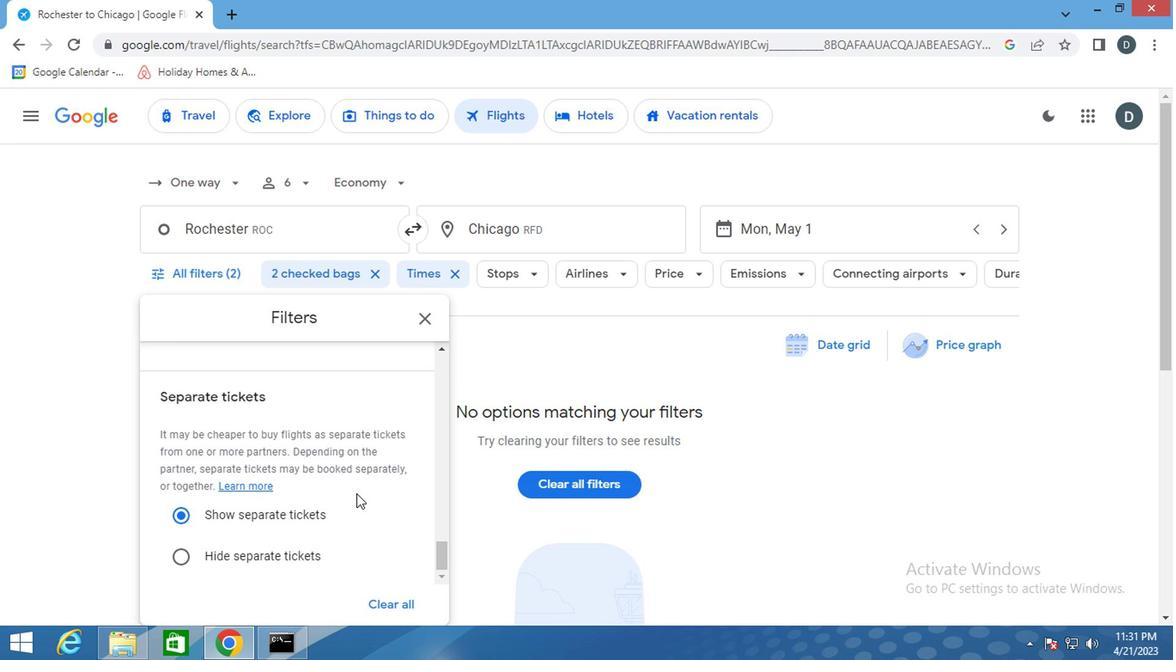 
Action: Mouse moved to (429, 330)
Screenshot: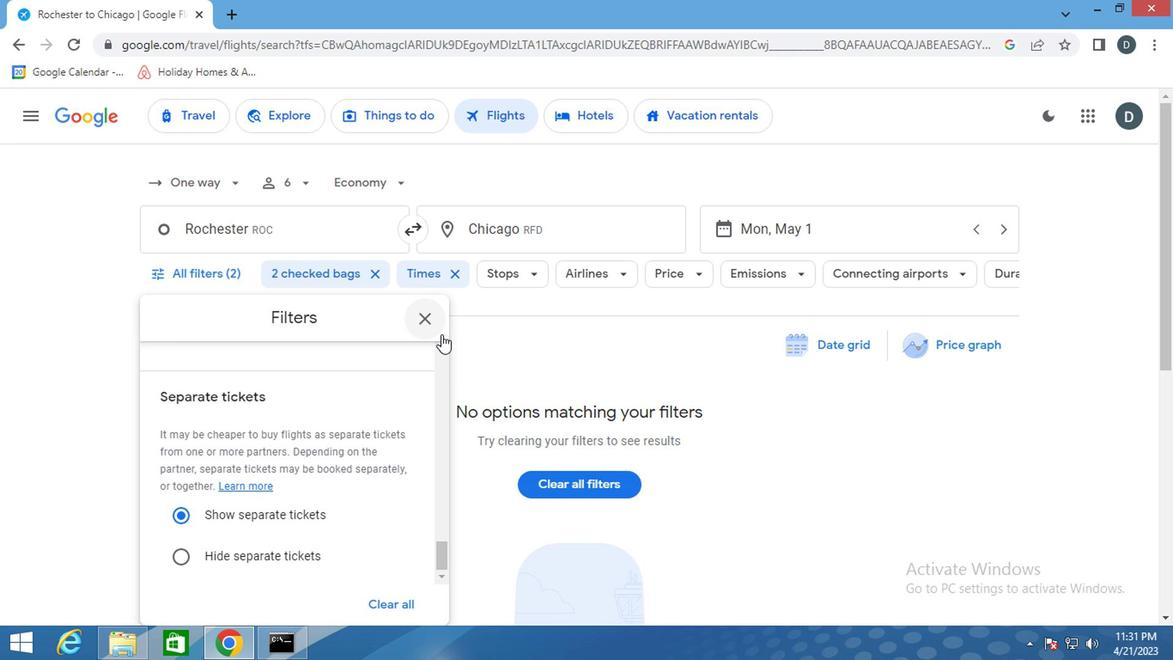 
Action: Mouse pressed left at (429, 330)
Screenshot: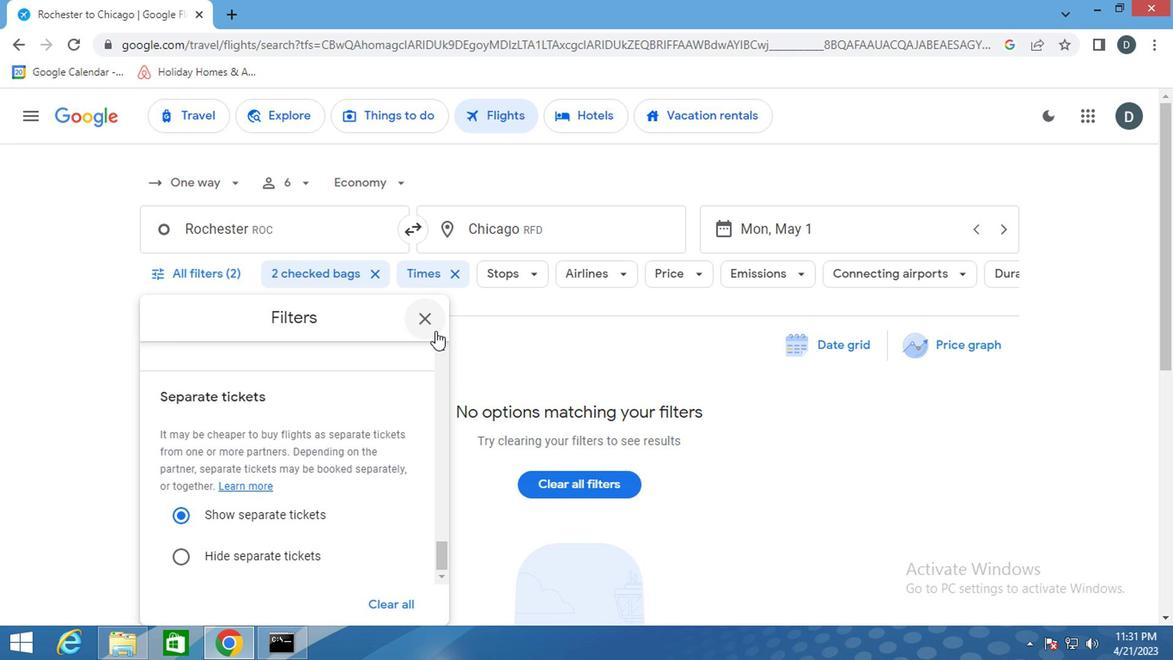 
Action: Mouse moved to (518, 433)
Screenshot: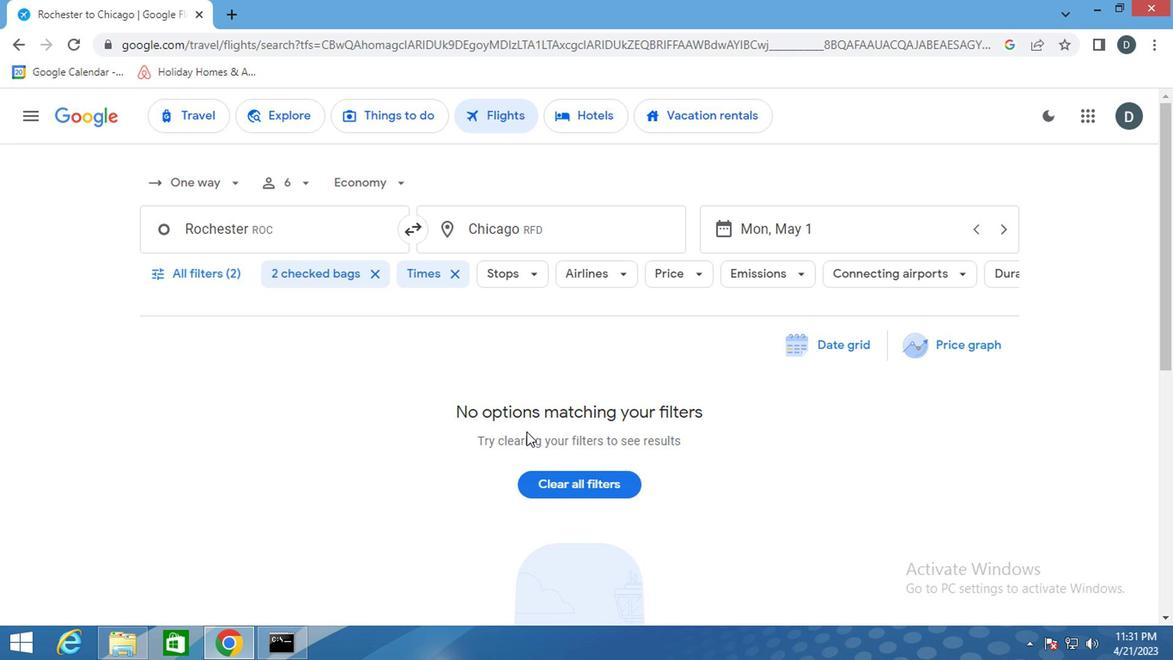 
